 Task: open an excel sheet and write heading  Budget MasterAdd Categories in a column and its values below  'Housing, Transportation, Groceries, Utilities, Entertainment, Dining Out, Health, Miscellaneous, Savings & Total. 'Add Budgeted amountin next column and its values below  $1,500, $300, $400, $150, $200, $250, $100, $150, $500 & $3,550. Add Actual amount in next column and its values below  $1,400, $280, $420, $160, $180, $270, $90, $140, $550 & $3,550. Add Difference in next column and its values below  -$100, -$20, +$20, +$10, -$20, +$20, -$10, -$10, +$50 & $0. J6Save page FinDashboard logbook
Action: Mouse moved to (37, 114)
Screenshot: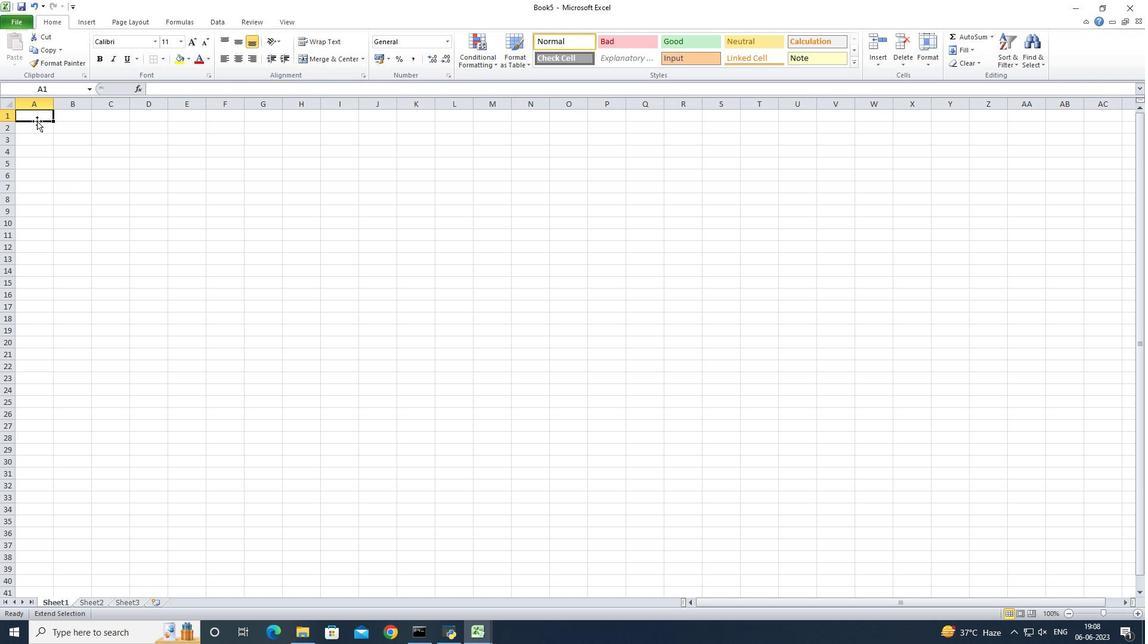 
Action: Mouse pressed left at (37, 114)
Screenshot: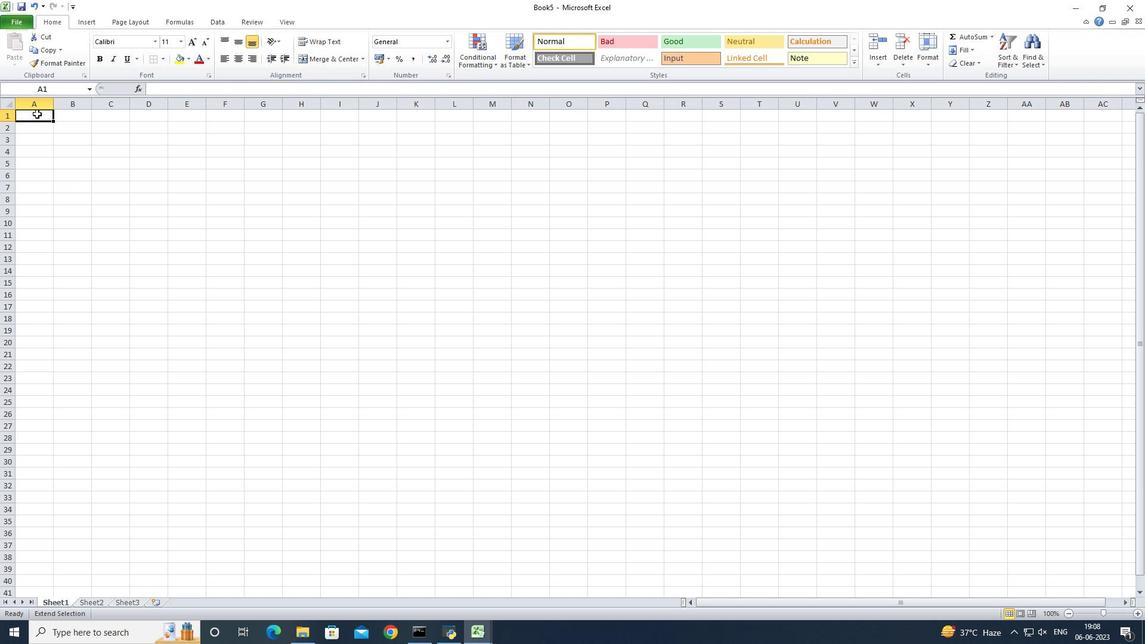 
Action: Key pressed b<Key.backspace><Key.shift>Budh<Key.backspace>get<Key.space><Key.shift>Master<Key.enter><Key.shift>Categories<Key.enter><Key.shift>Housing<Key.enter><Key.shift>Transportation<Key.enter><Key.shift><Key.shift><Key.shift>Groceries<Key.enter><Key.shift><Key.shift><Key.shift><Key.shift><Key.shift><Key.shift><Key.shift><Key.shift><Key.shift><Key.shift>Utilities<Key.enter><Key.shift>Entertainment<Key.enter><Key.shift>Dining<Key.space><Key.shift>Out<Key.enter><Key.shift><Key.shift>Health<Key.enter><Key.shift><Key.shift><Key.shift><Key.shift><Key.shift><Key.shift><Key.shift><Key.shift><Key.shift><Key.shift><Key.shift><Key.shift><Key.shift><Key.shift><Key.shift>Miscellaneous<Key.enter><Key.shift><Key.shift><Key.shift><Key.shift><Key.shift><Key.shift><Key.shift>Savings<Key.enter><Key.shift>Total
Screenshot: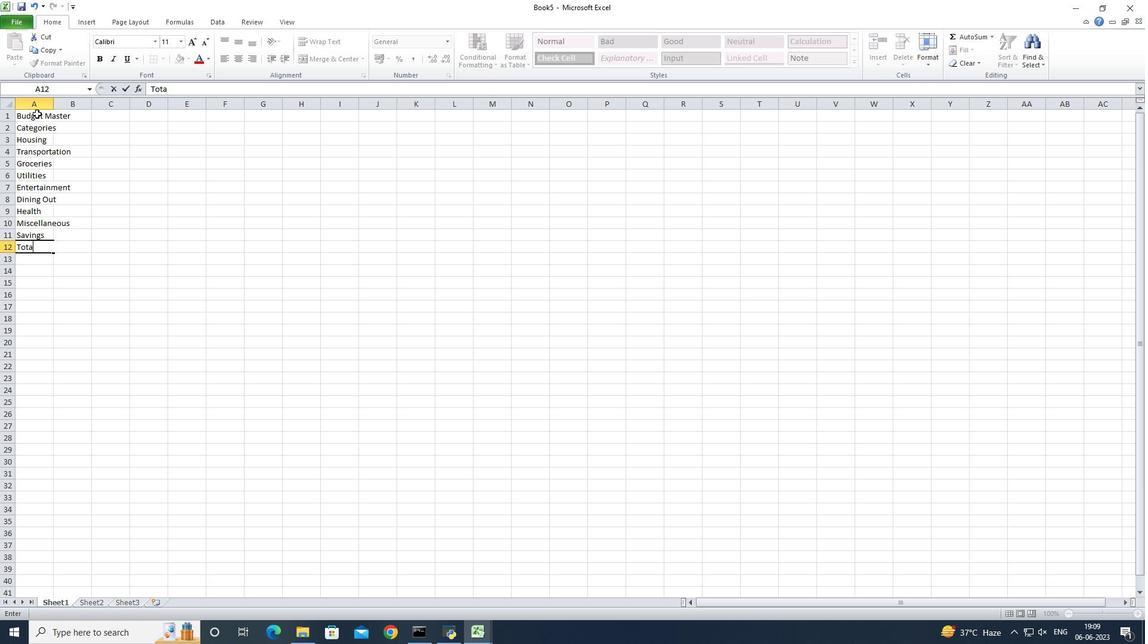 
Action: Mouse moved to (53, 108)
Screenshot: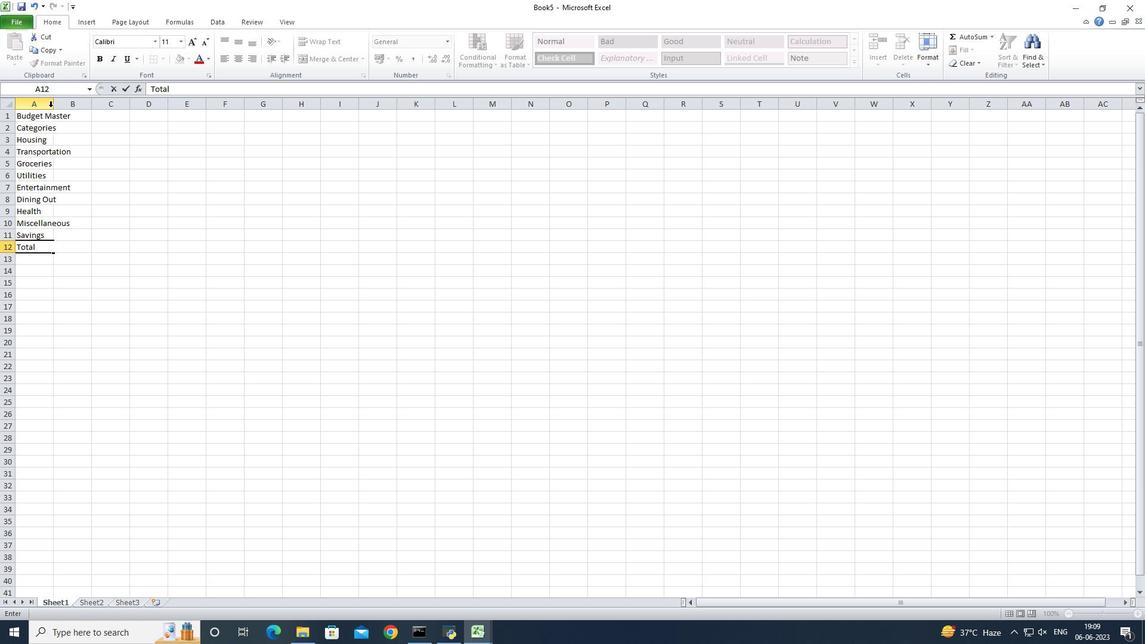 
Action: Mouse pressed left at (53, 108)
Screenshot: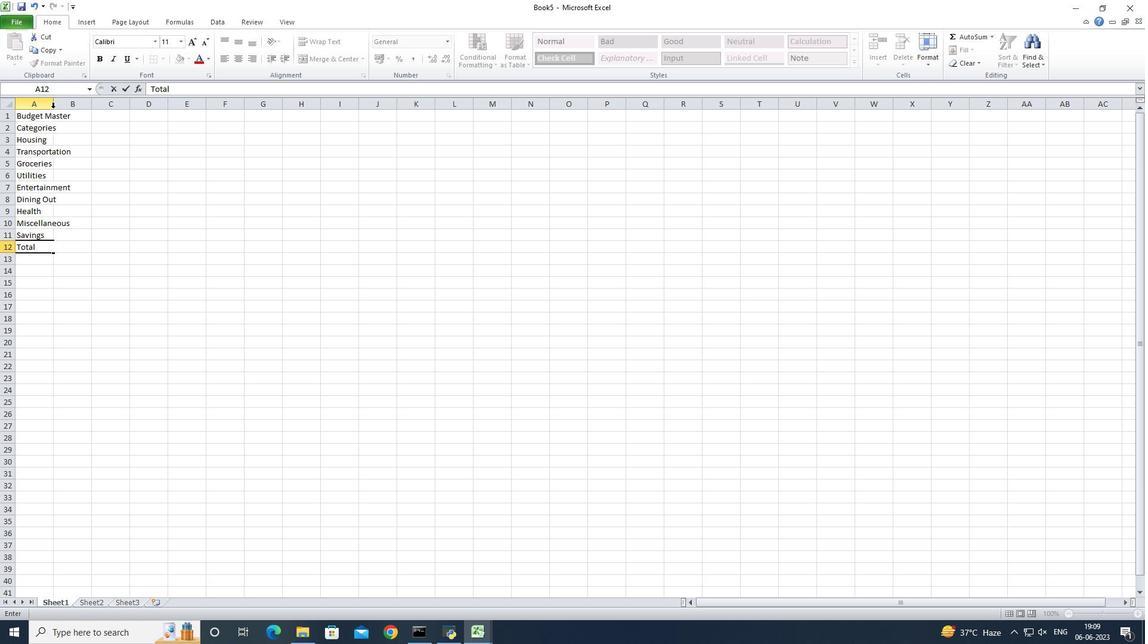 
Action: Mouse pressed left at (53, 108)
Screenshot: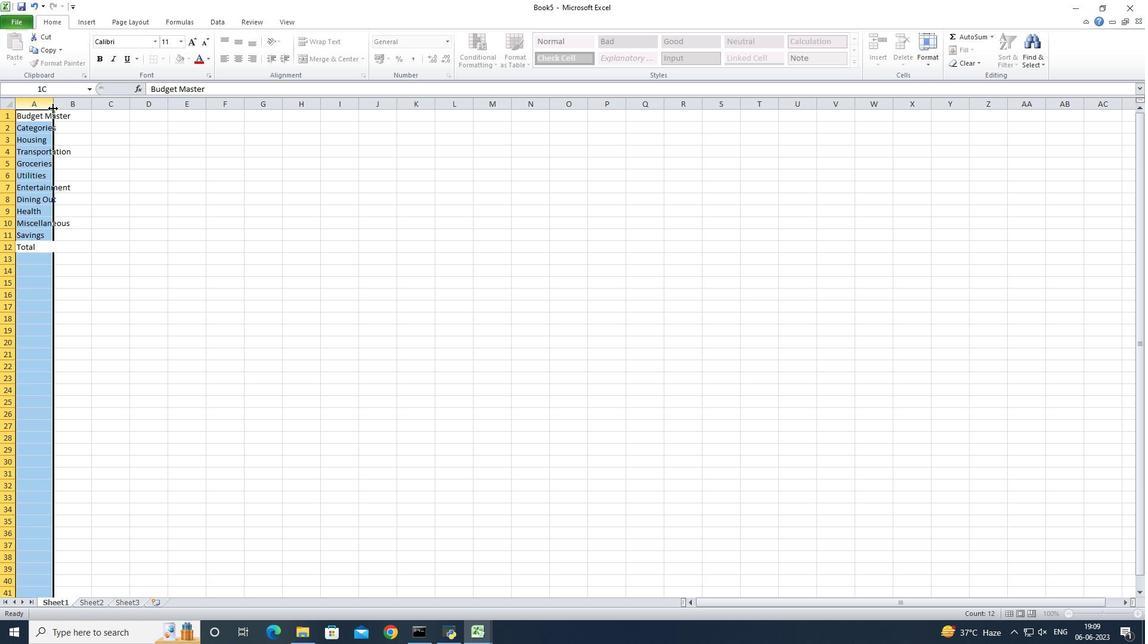 
Action: Mouse moved to (81, 129)
Screenshot: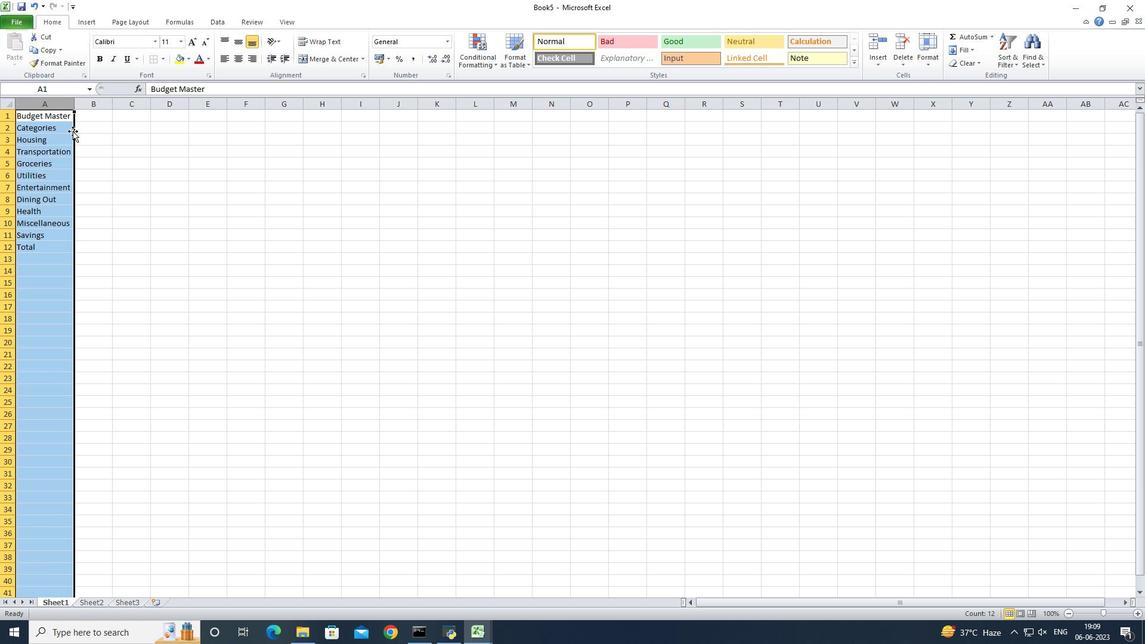 
Action: Mouse pressed left at (81, 129)
Screenshot: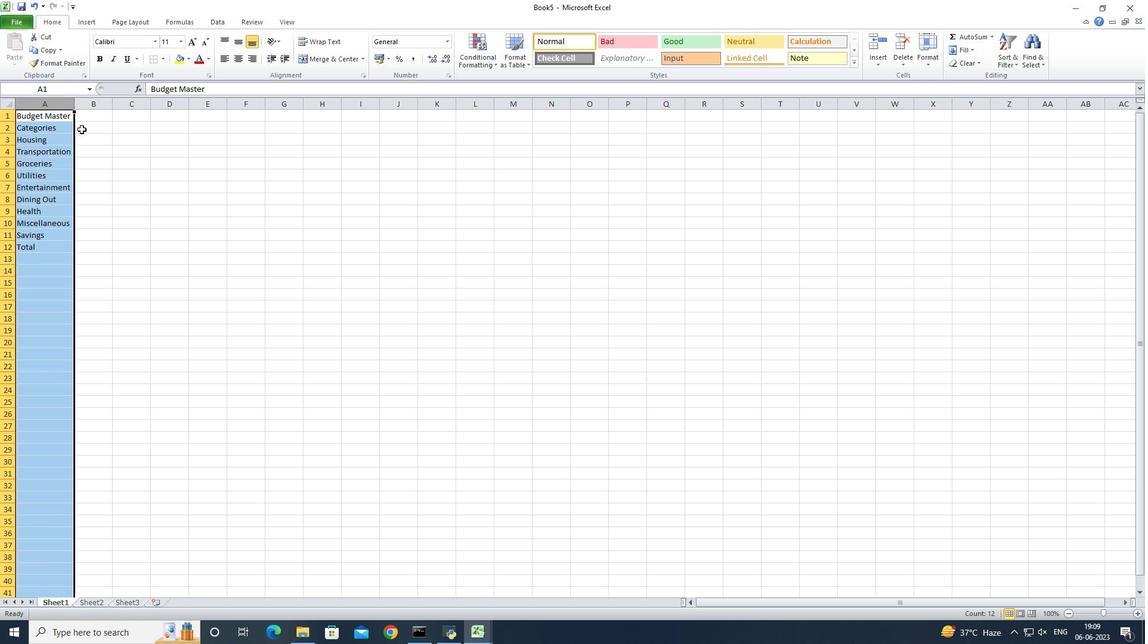
Action: Key pressed <Key.shift>
Screenshot: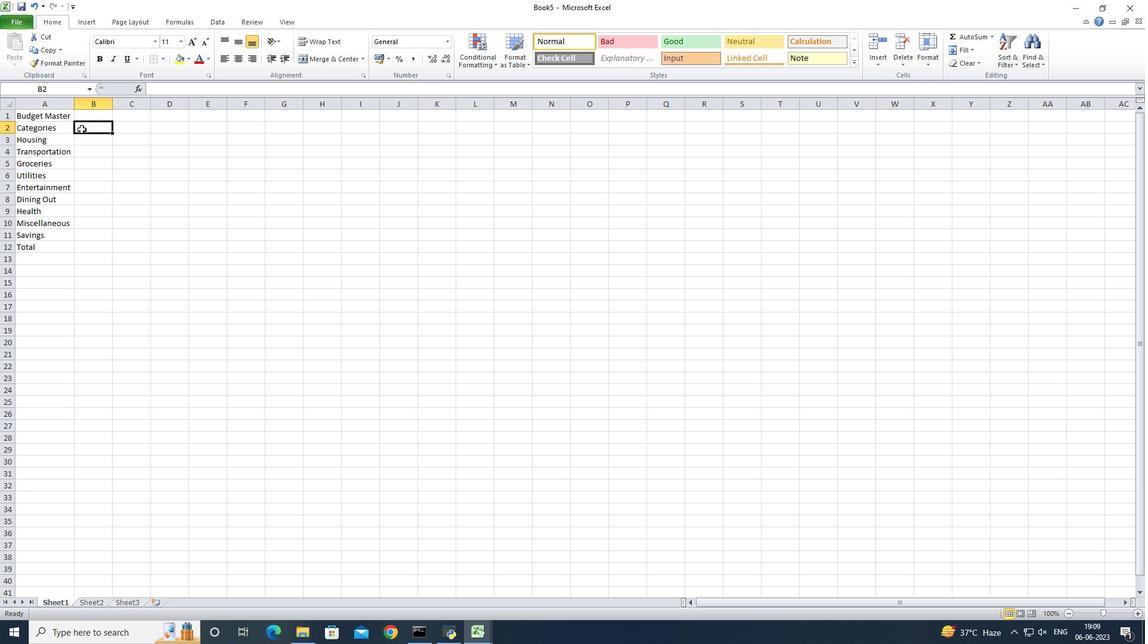 
Action: Mouse moved to (81, 129)
Screenshot: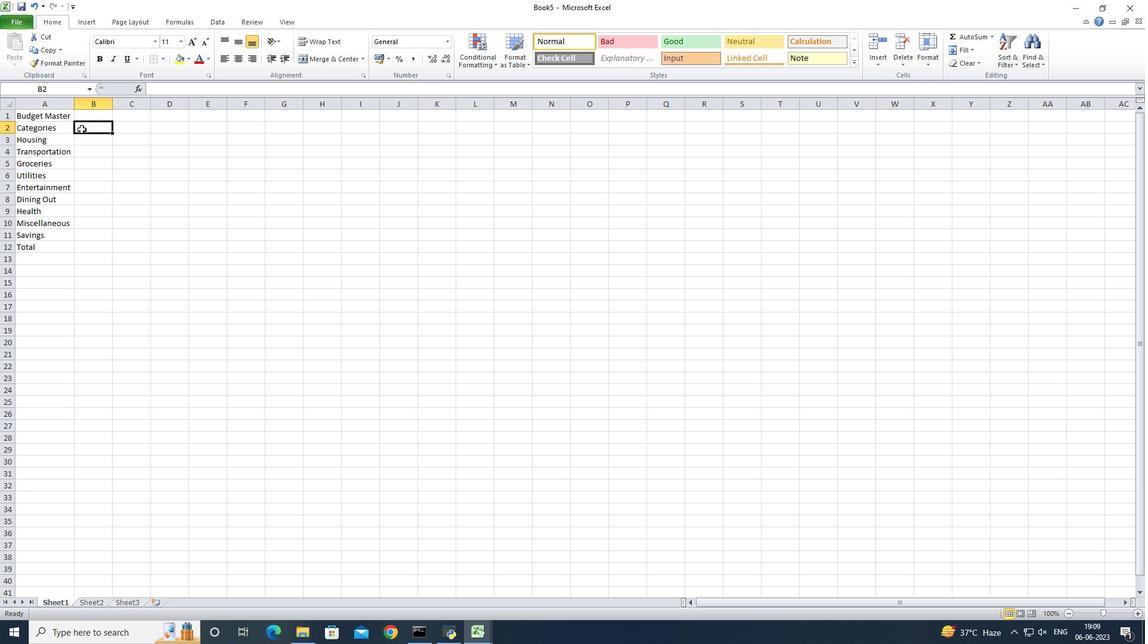 
Action: Key pressed <Key.shift><Key.shift><Key.shift><Key.shift><Key.shift><Key.shift><Key.shift><Key.shift><Key.shift><Key.shift>F<Key.backspace><Key.shift><Key.shift><Key.shift><Key.shift><Key.shift><Key.shift><Key.shift><Key.shift><Key.shift><Key.shift><Key.shift><Key.shift><Key.shift><Key.shift><Key.shift><Key.shift><Key.shift><Key.shift>Budgeted<Key.space><Key.shift>Aount<Key.backspace><Key.backspace><Key.backspace><Key.backspace><Key.backspace>amu<Key.backspace>ount<Key.enter>1500<Key.enter>300<Key.enter>400<Key.enter>150<Key.enter>200<Key.enter>250<Key.enter>100<Key.enter>150<Key.enter>500<Key.enter>3550<Key.right><Key.up><Key.up><Key.up><Key.up><Key.up><Key.up><Key.up><Key.up><Key.up><Key.up><Key.shift><Key.shift><Key.shift><Key.shift><Key.shift><Key.shift><Key.shift>Actual<Key.space><Key.shift>amount<Key.enter>1400<Key.enter>0<Key.backspace>280<Key.enter>420<Key.enter>160<Key.enter>180<Key.enter>270<Key.enter>90<Key.enter>140<Key.enter>550<Key.enter>3550<Key.right><Key.up><Key.up><Key.up><Key.up><Key.up><Key.up><Key.up><Key.up><Key.up><Key.up><Key.shift>Difference<Key.enter>-100<Key.enter>-20<Key.enter>20<Key.enter>10<Key.enter>-20<Key.enter>20<Key.enter>-10<Key.enter>-10<Key.enter>50<Key.enter>0
Screenshot: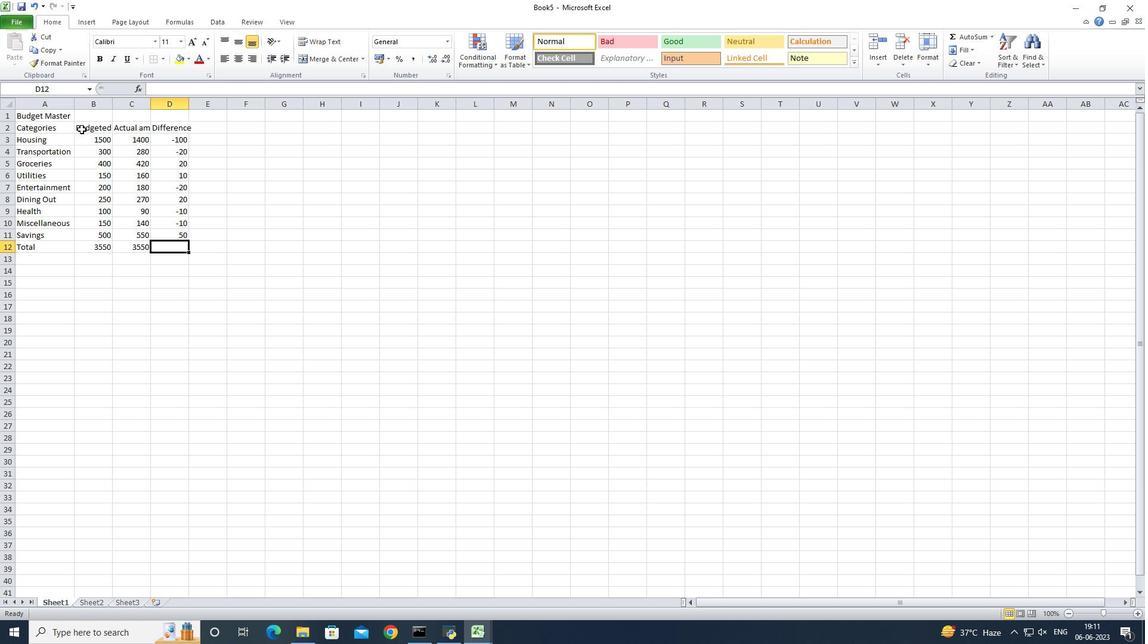 
Action: Mouse moved to (99, 143)
Screenshot: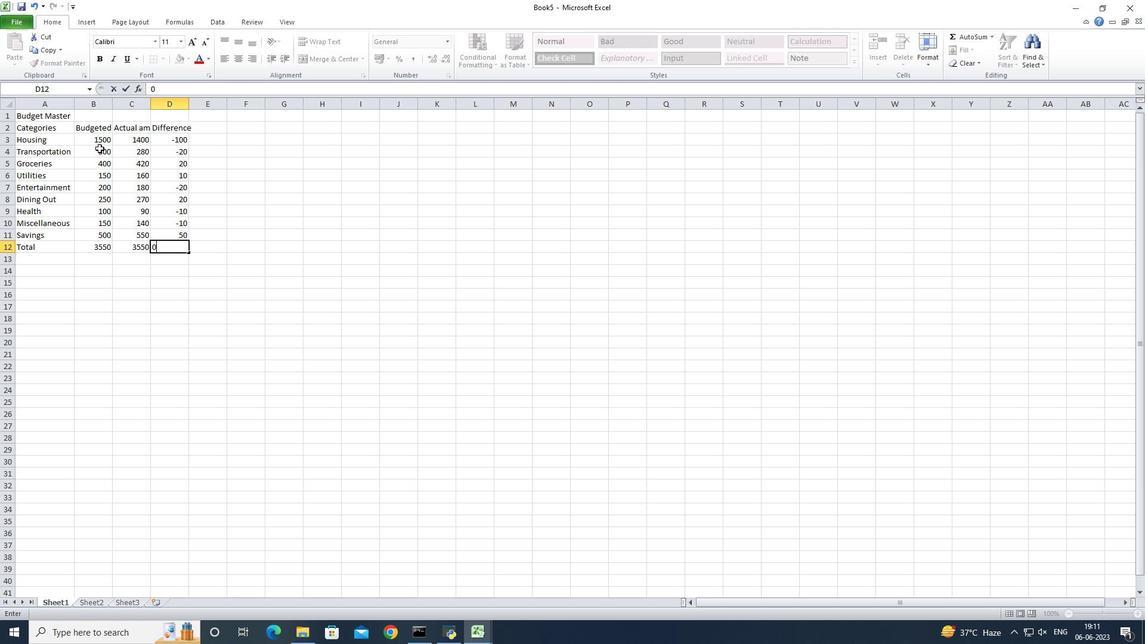 
Action: Mouse pressed left at (99, 143)
Screenshot: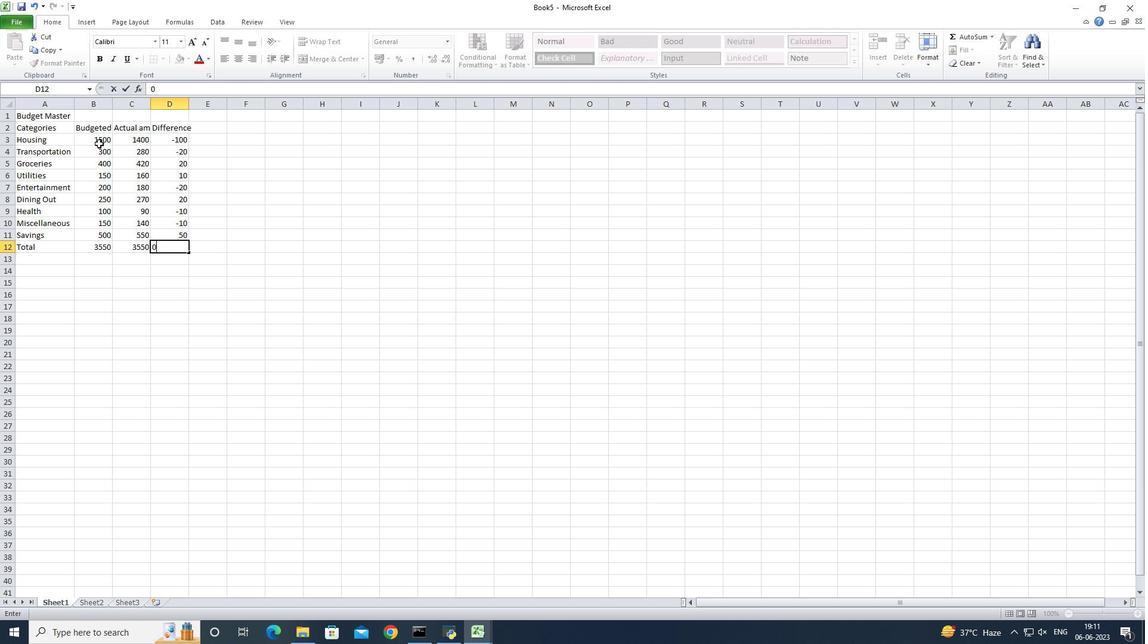 
Action: Mouse moved to (100, 137)
Screenshot: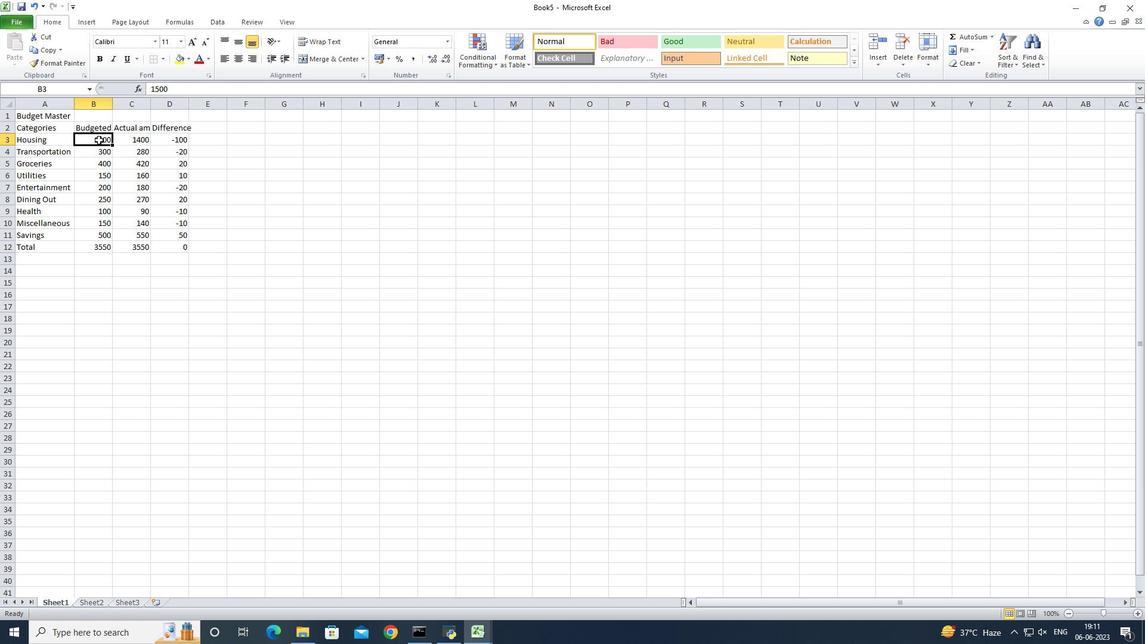 
Action: Mouse pressed left at (100, 137)
Screenshot: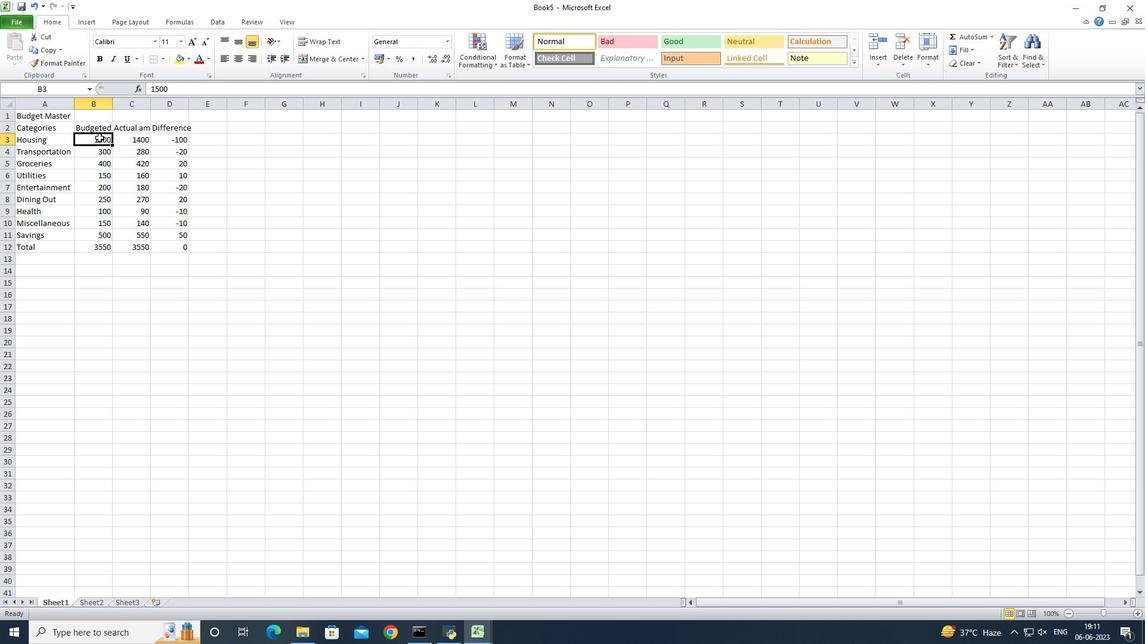 
Action: Mouse moved to (447, 41)
Screenshot: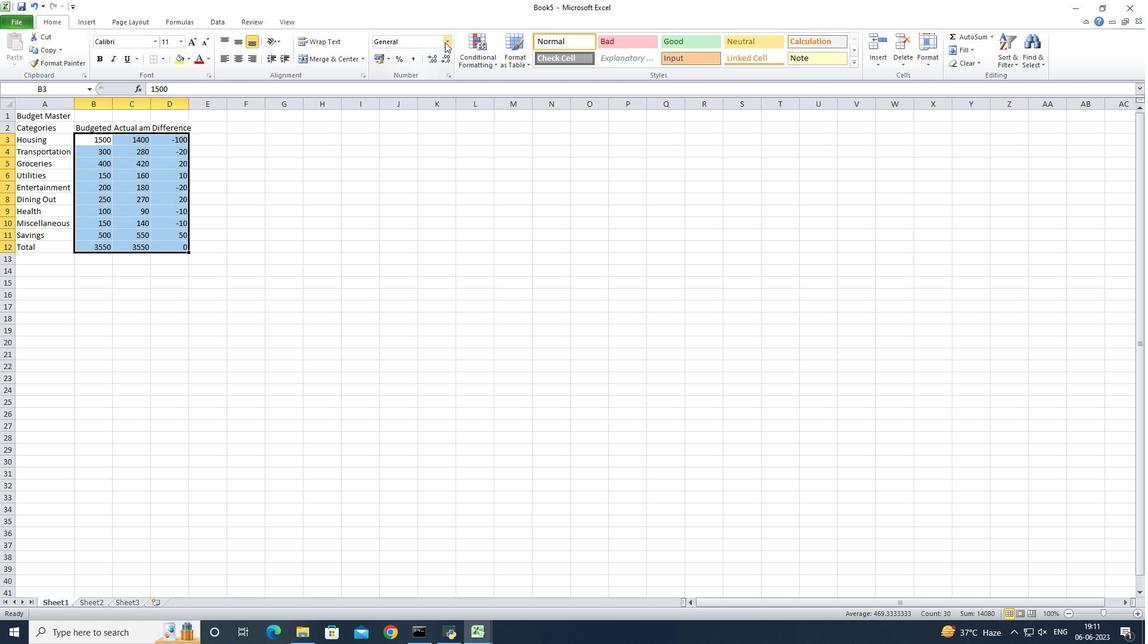 
Action: Mouse pressed left at (447, 41)
Screenshot: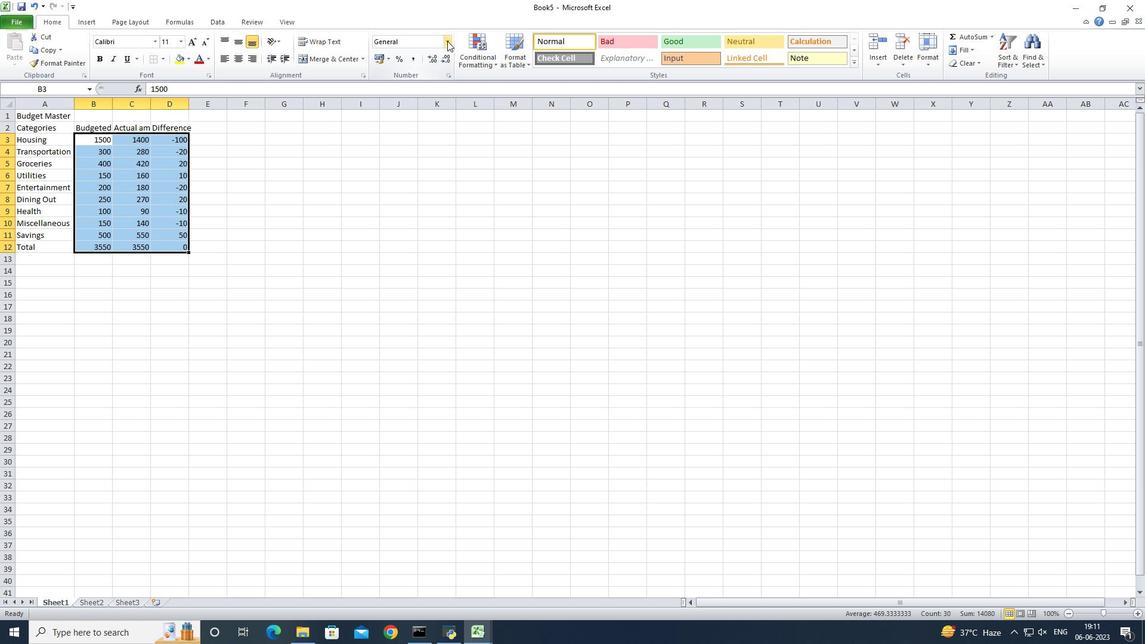 
Action: Mouse moved to (421, 298)
Screenshot: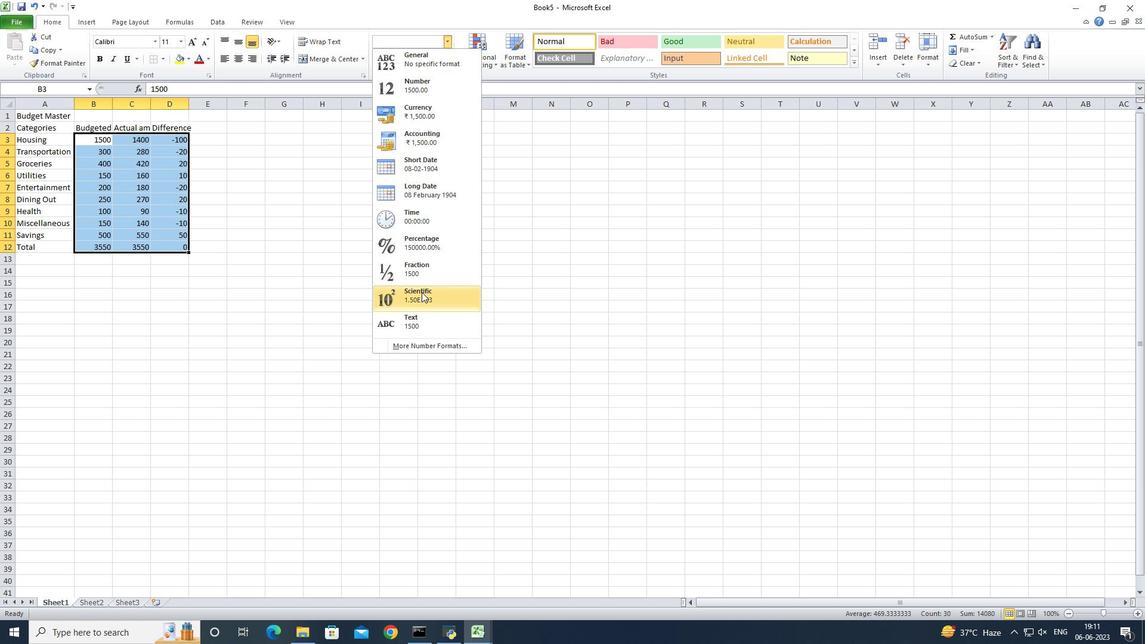 
Action: Mouse pressed left at (421, 298)
Screenshot: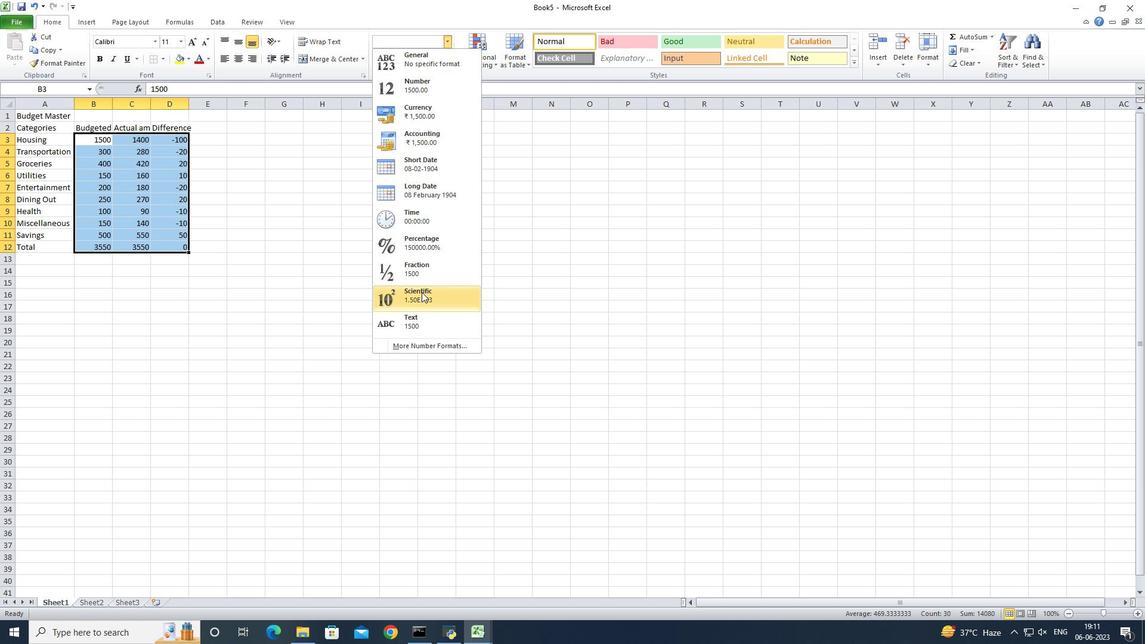 
Action: Mouse moved to (450, 42)
Screenshot: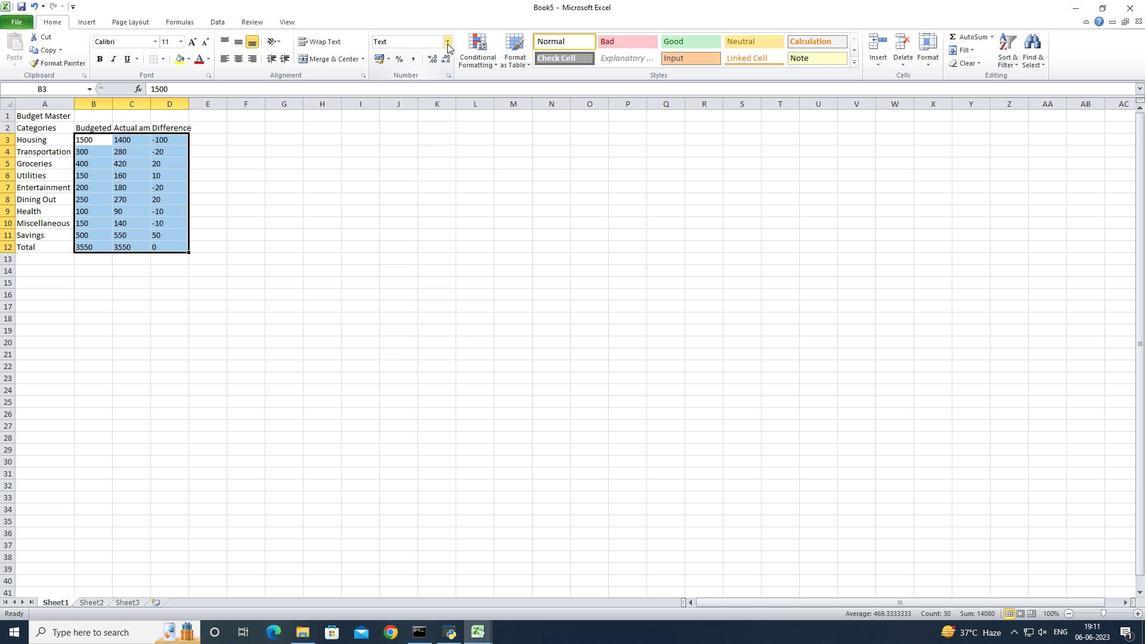 
Action: Mouse pressed left at (450, 42)
Screenshot: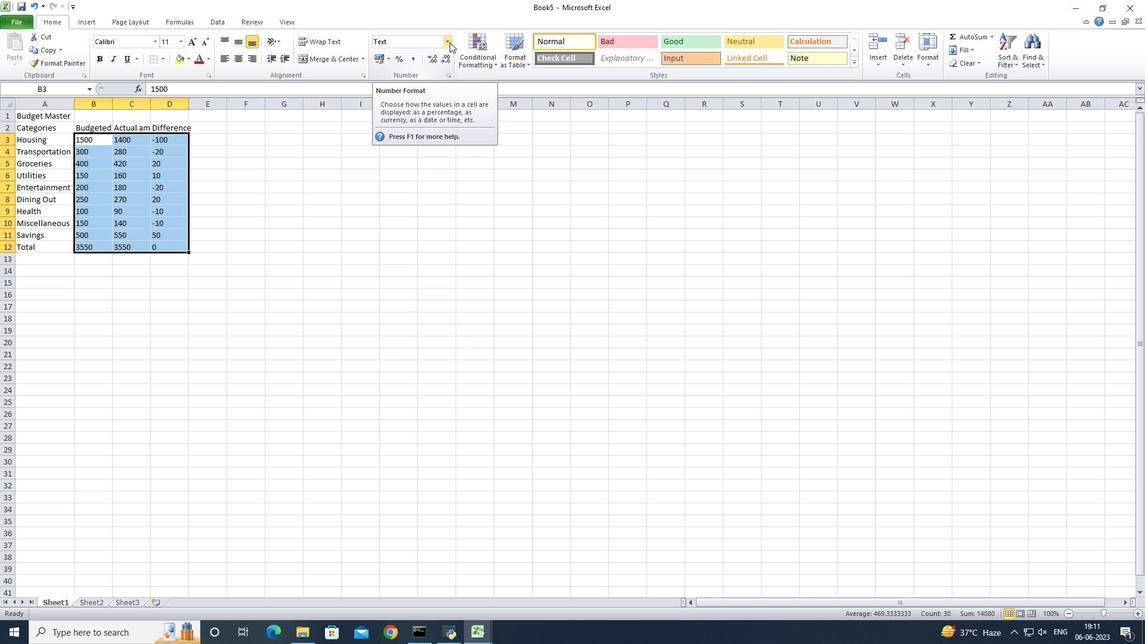 
Action: Mouse moved to (420, 343)
Screenshot: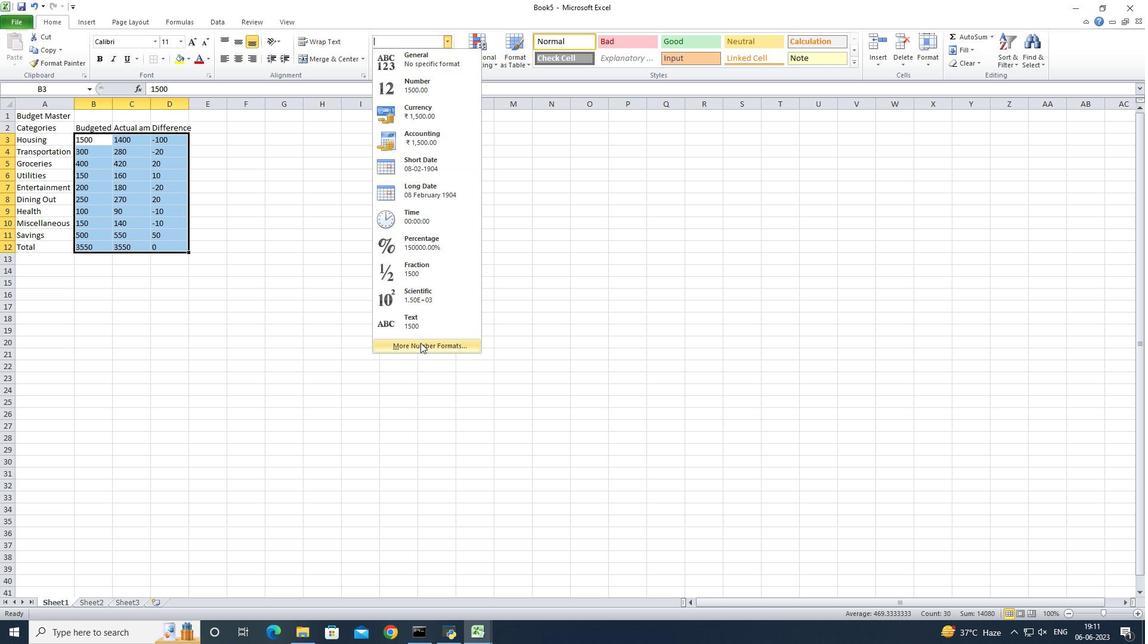 
Action: Mouse pressed left at (420, 343)
Screenshot: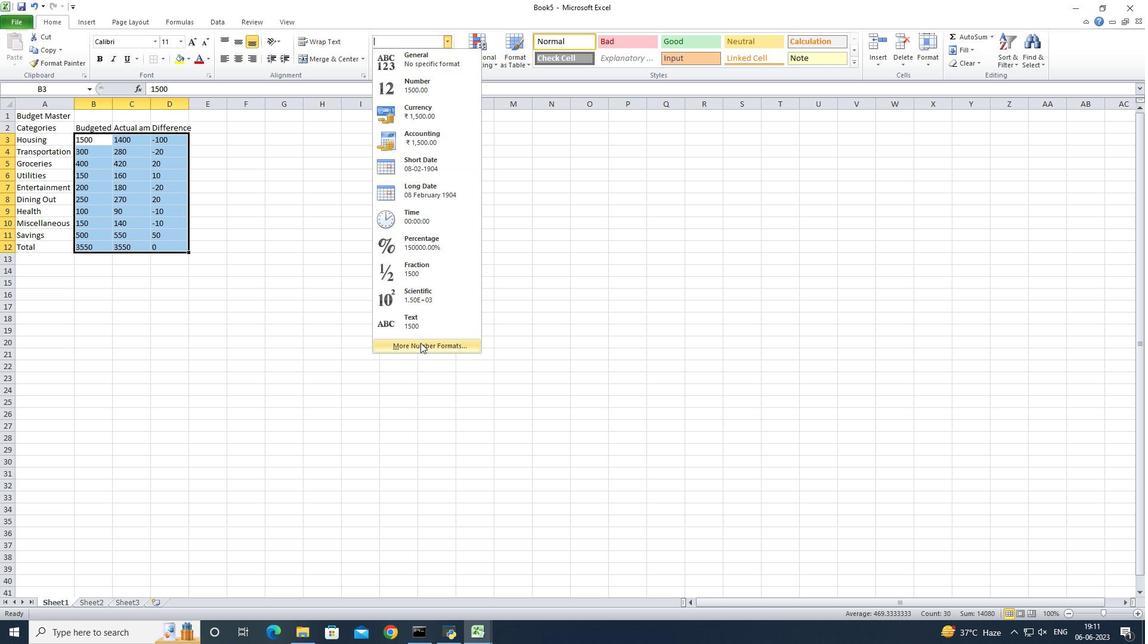 
Action: Mouse moved to (176, 223)
Screenshot: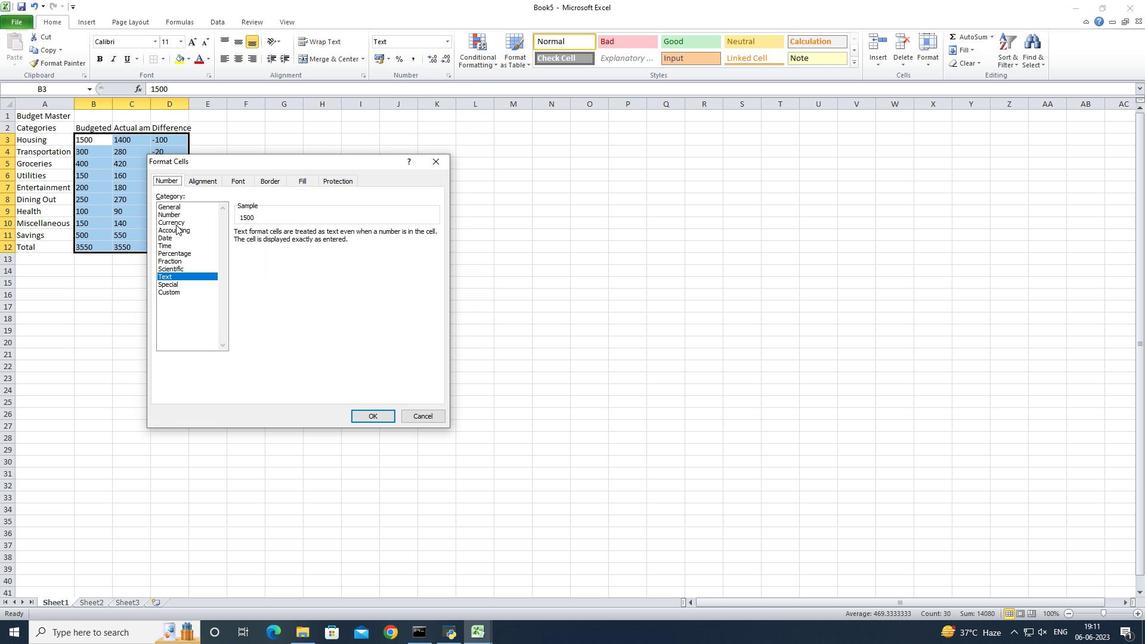 
Action: Mouse pressed left at (176, 223)
Screenshot: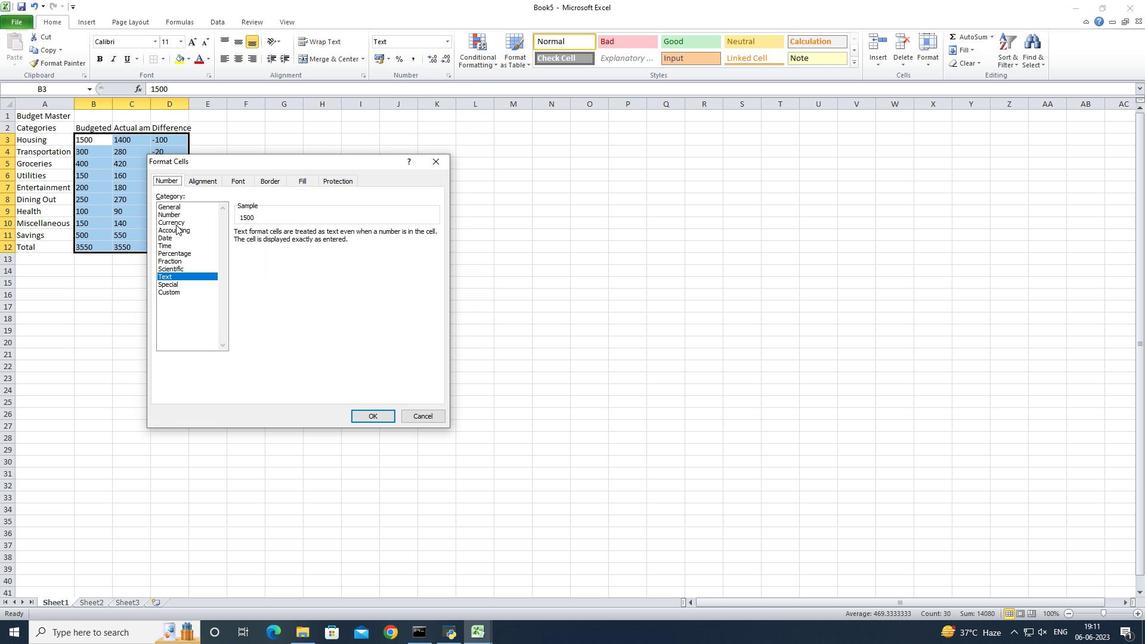 
Action: Mouse moved to (308, 244)
Screenshot: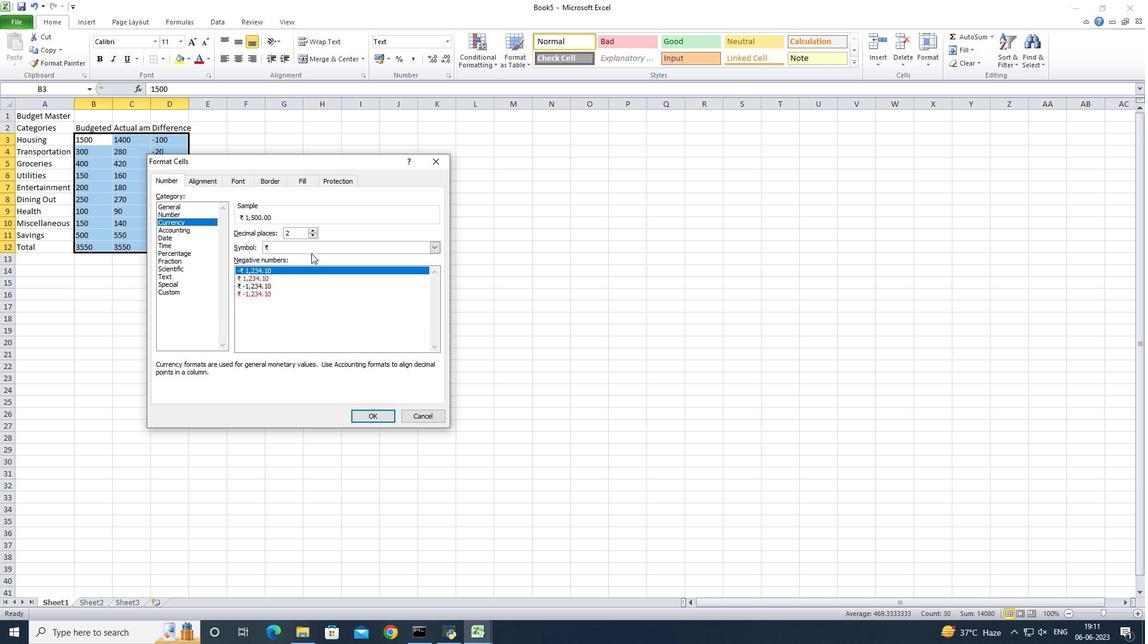 
Action: Mouse pressed left at (308, 244)
Screenshot: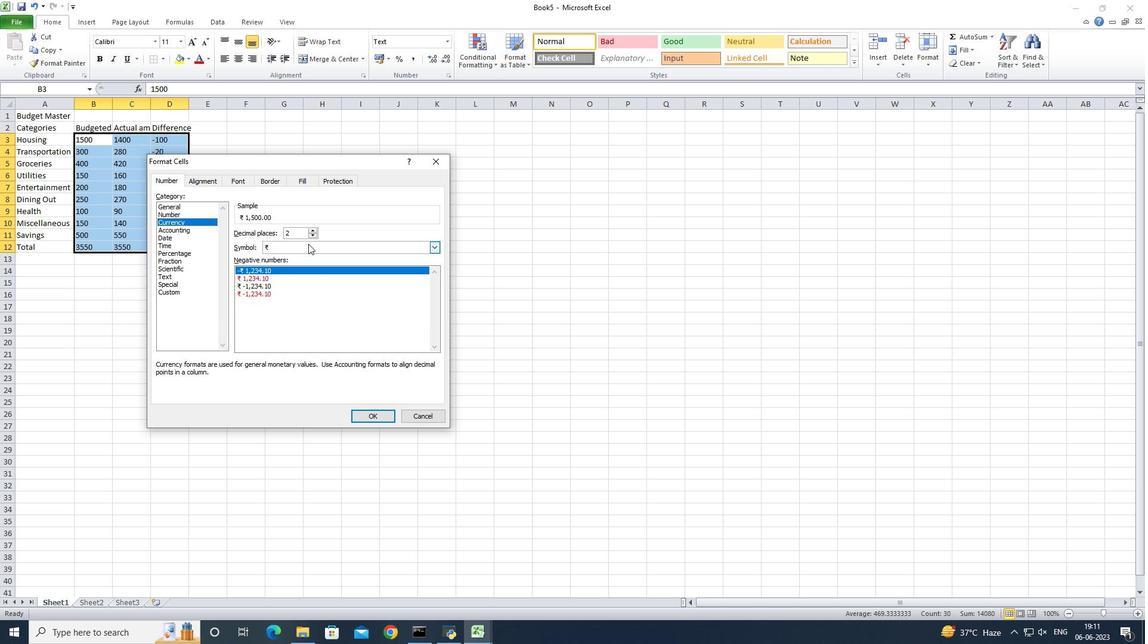 
Action: Mouse moved to (299, 276)
Screenshot: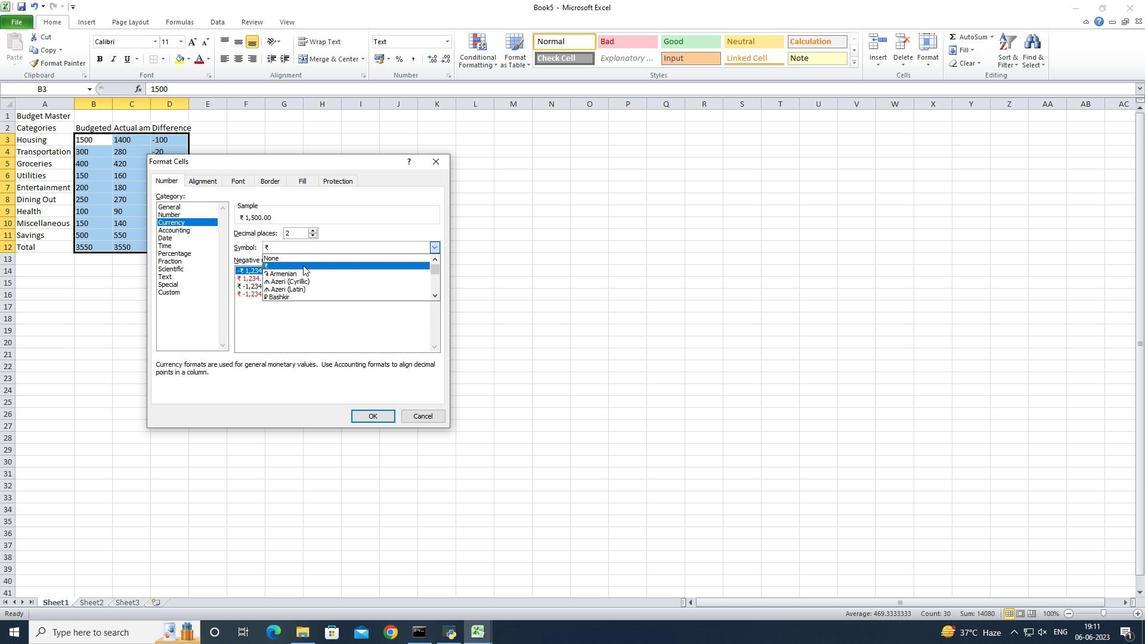 
Action: Mouse scrolled (299, 275) with delta (0, 0)
Screenshot: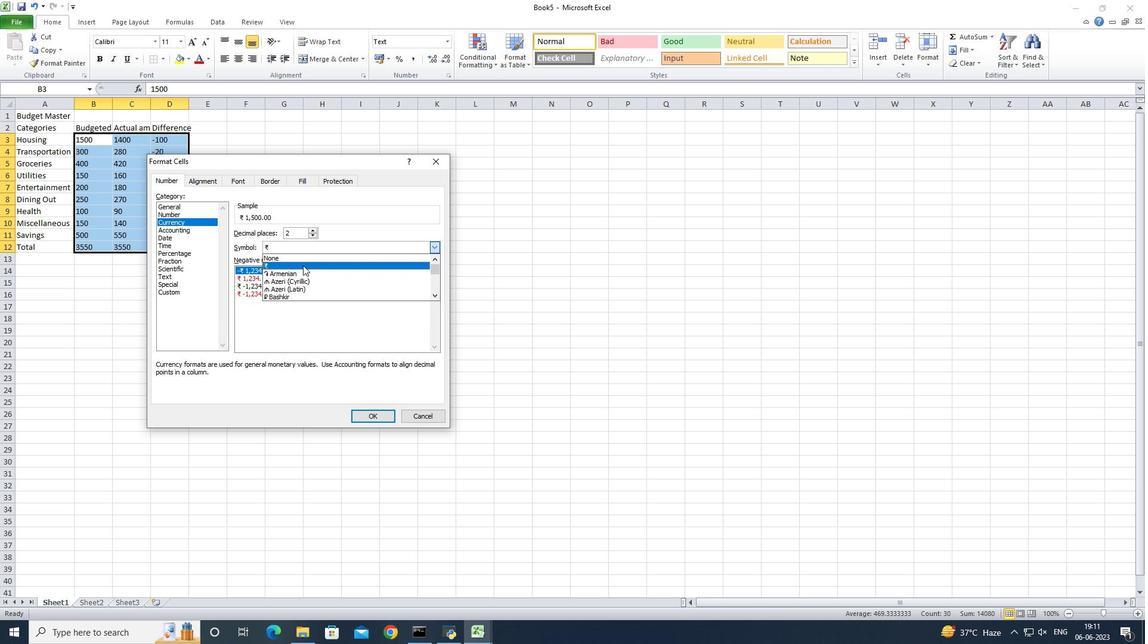 
Action: Mouse scrolled (299, 275) with delta (0, 0)
Screenshot: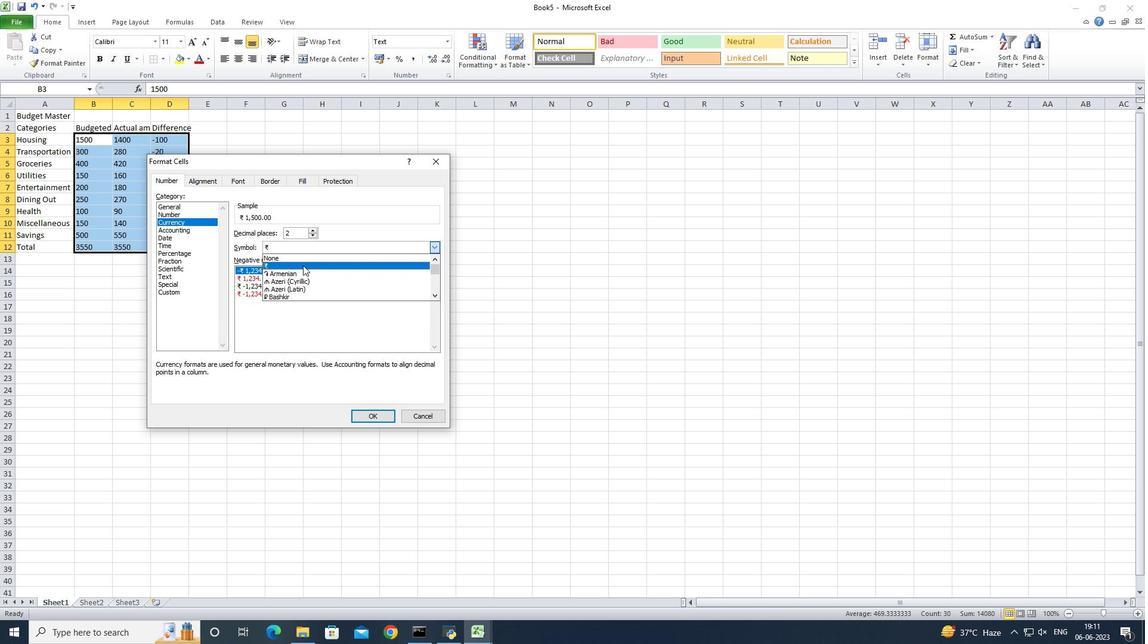 
Action: Mouse scrolled (299, 275) with delta (0, 0)
Screenshot: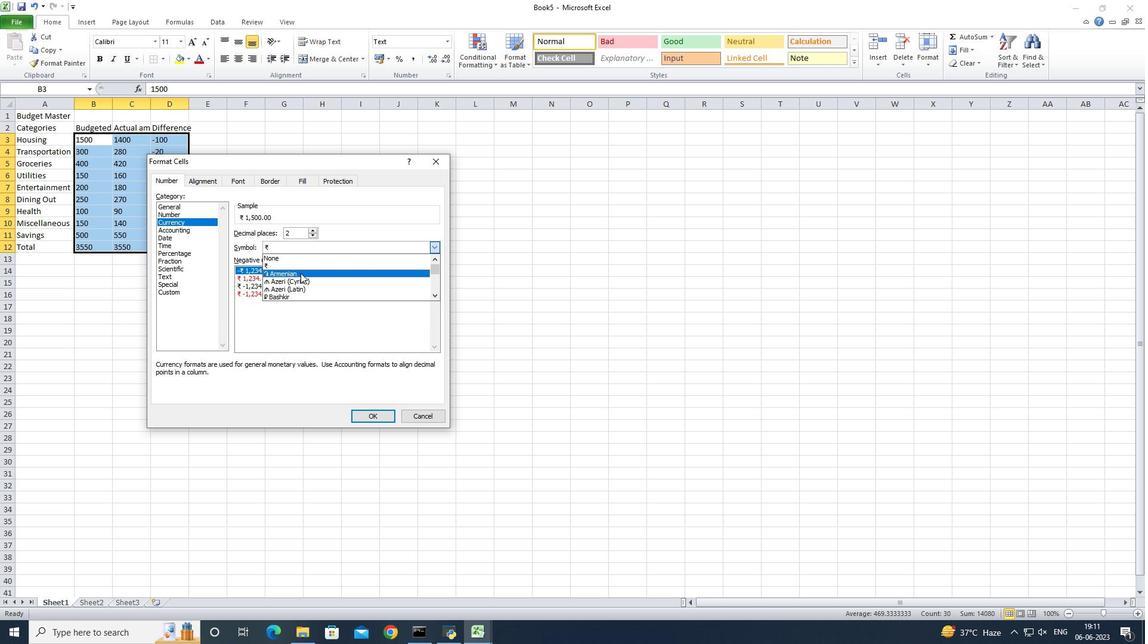 
Action: Mouse scrolled (299, 275) with delta (0, 0)
Screenshot: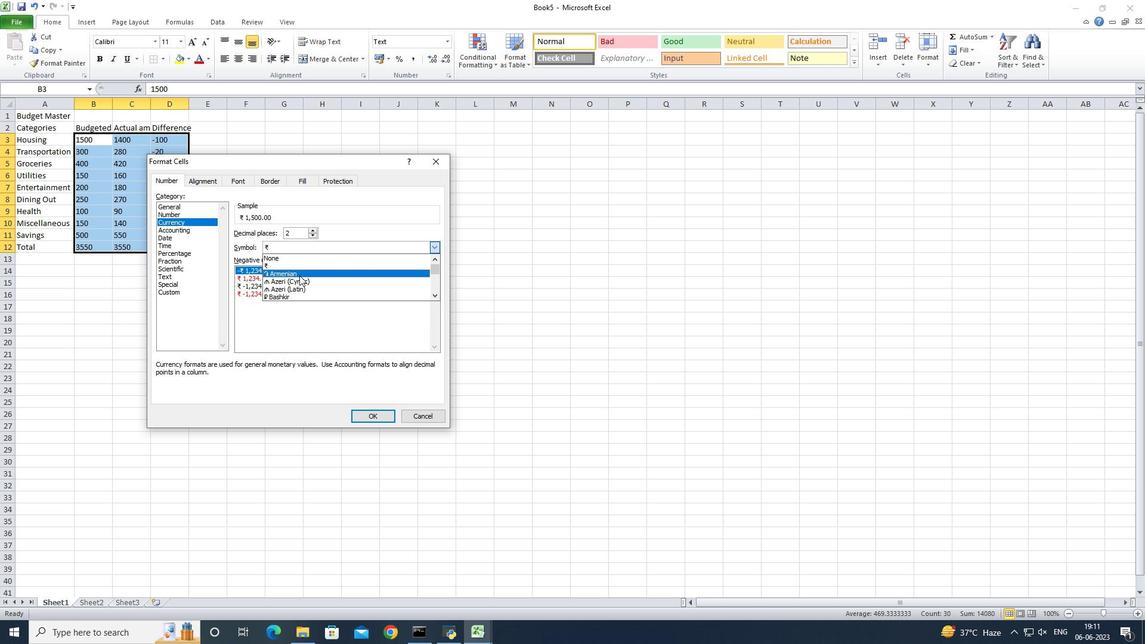 
Action: Mouse scrolled (299, 275) with delta (0, 0)
Screenshot: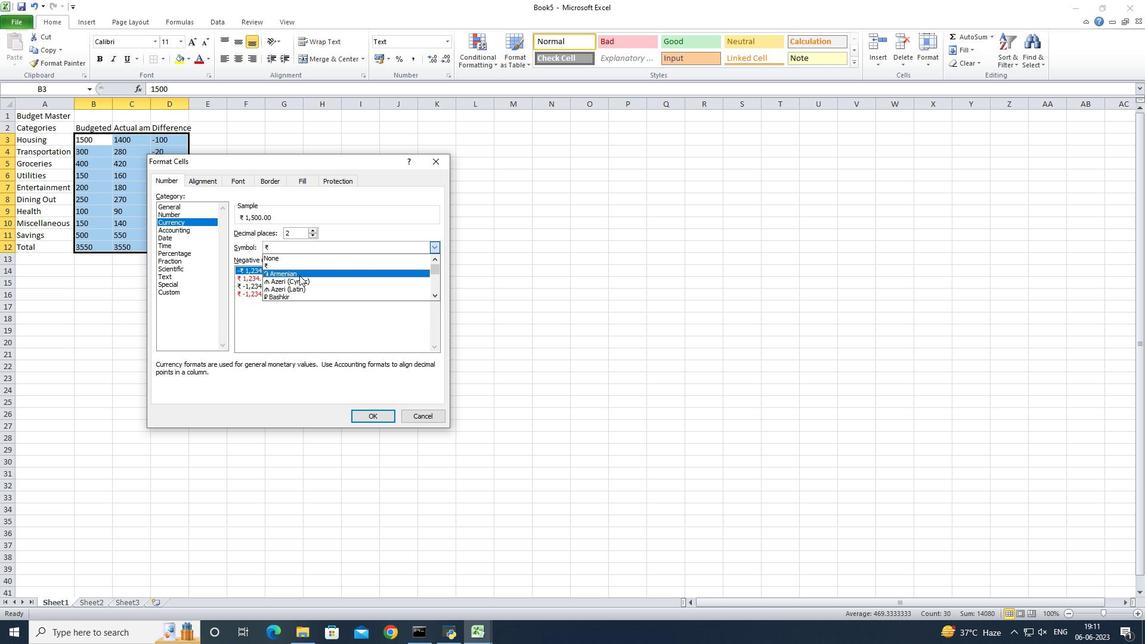 
Action: Mouse scrolled (299, 275) with delta (0, 0)
Screenshot: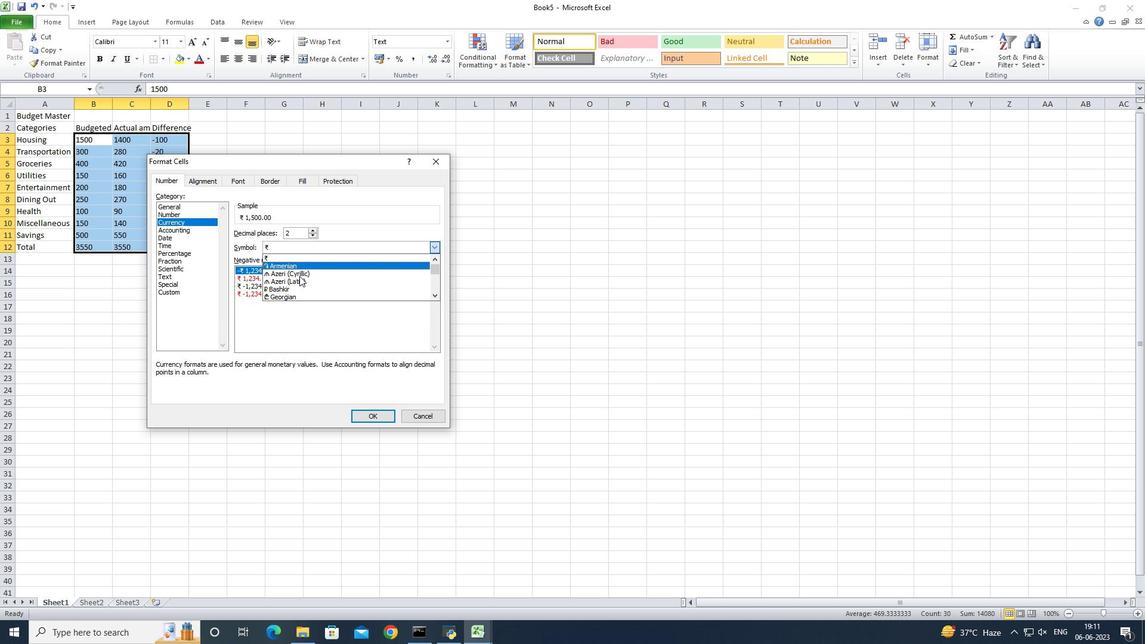 
Action: Mouse scrolled (299, 275) with delta (0, 0)
Screenshot: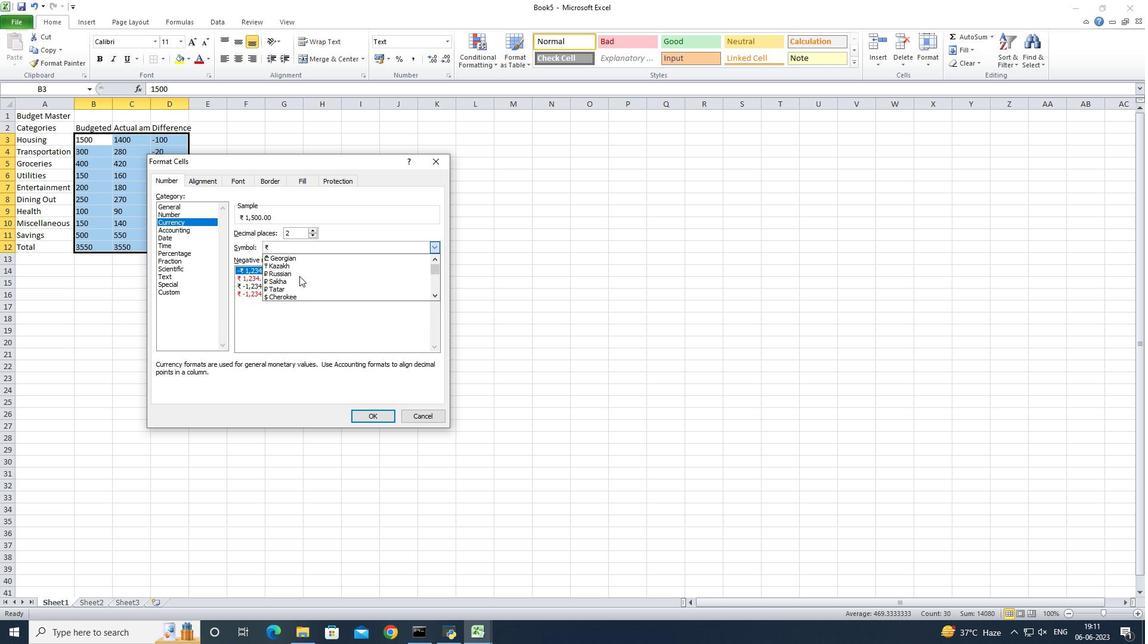 
Action: Mouse scrolled (299, 275) with delta (0, 0)
Screenshot: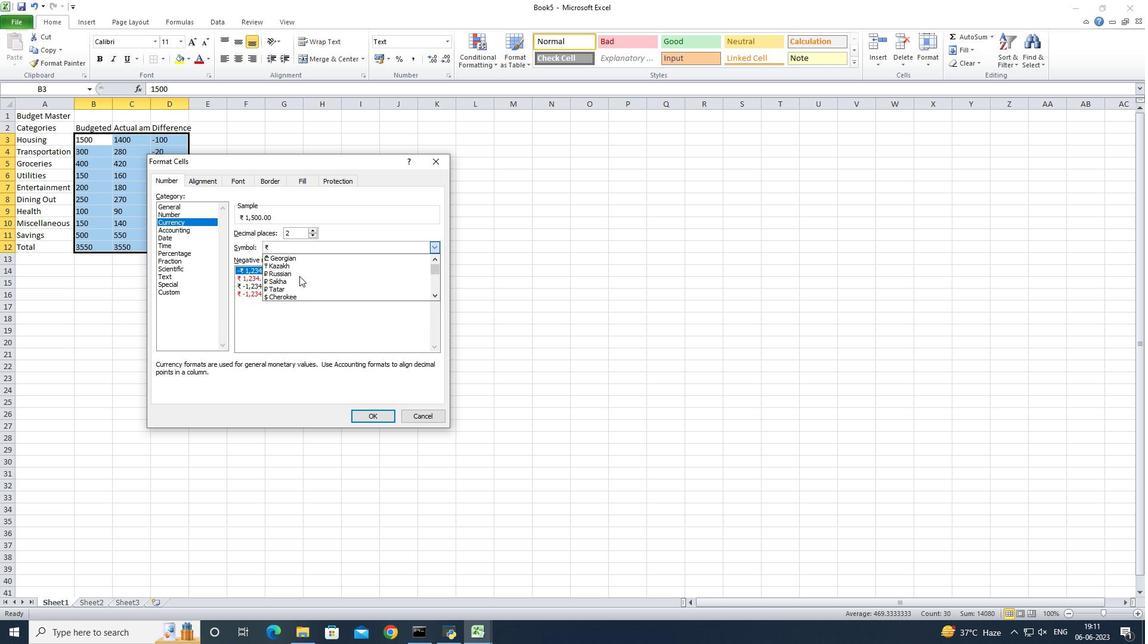
Action: Mouse scrolled (299, 275) with delta (0, 0)
Screenshot: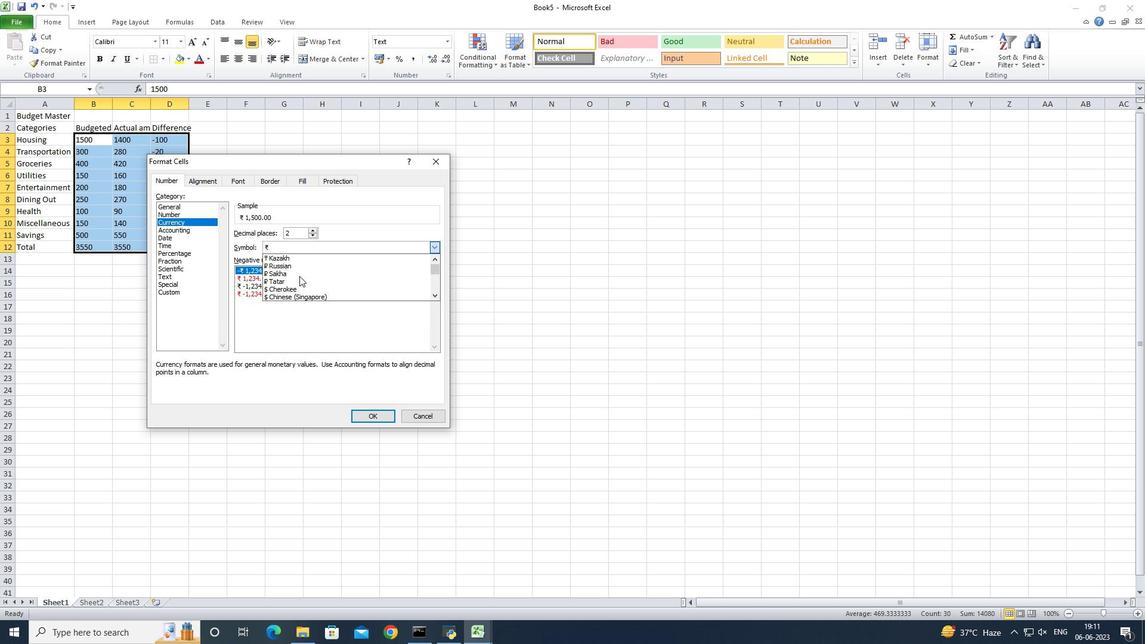 
Action: Mouse scrolled (299, 275) with delta (0, 0)
Screenshot: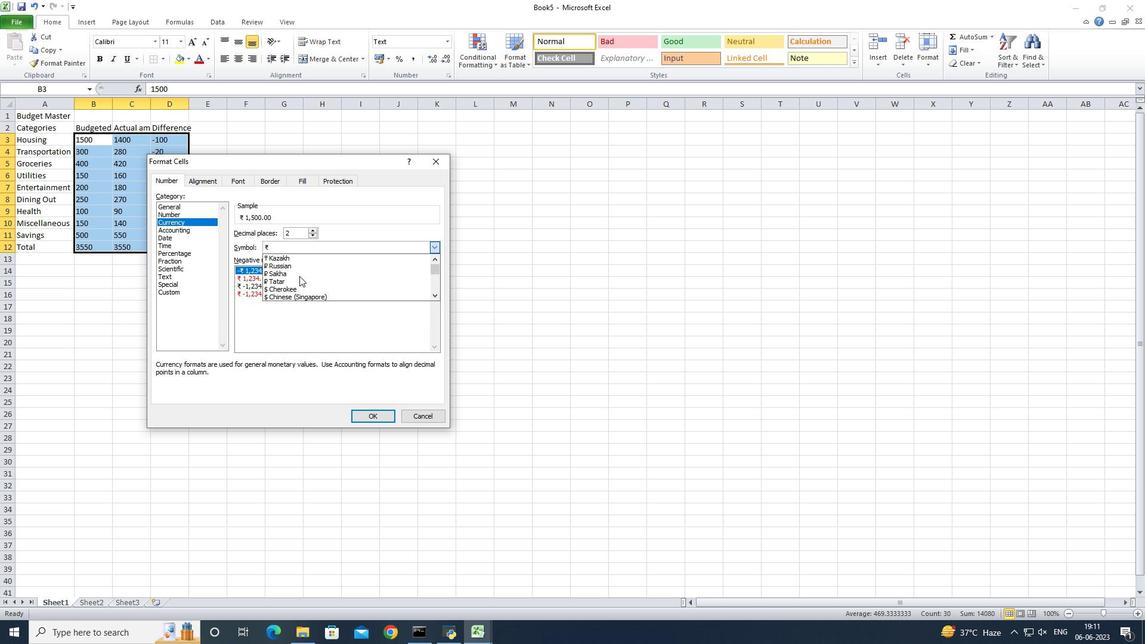 
Action: Mouse scrolled (299, 275) with delta (0, 0)
Screenshot: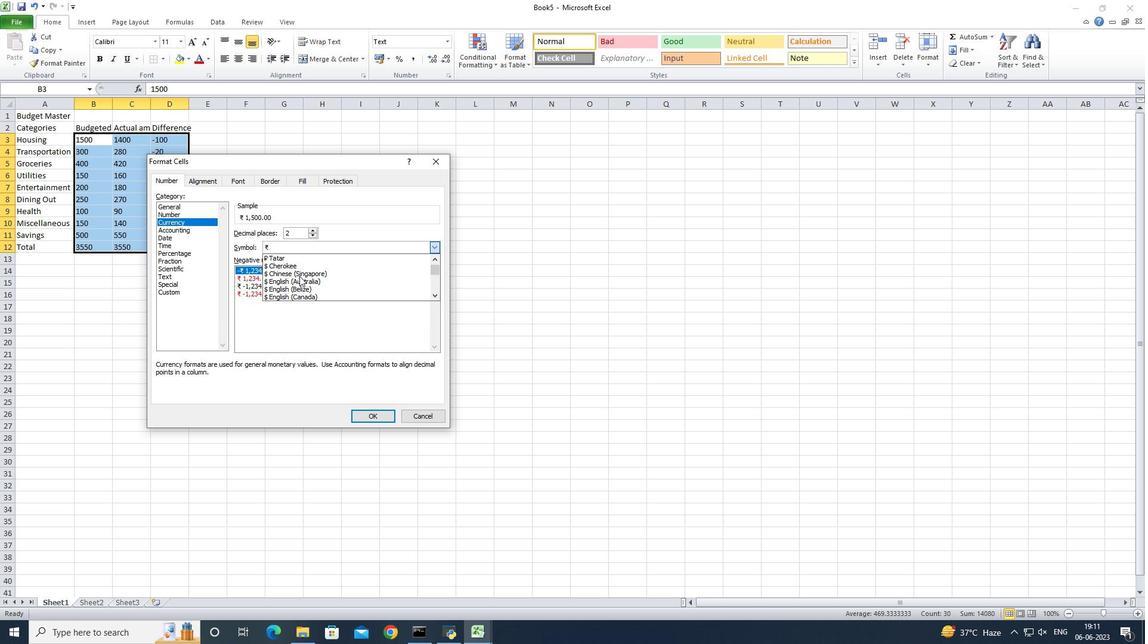 
Action: Mouse scrolled (299, 275) with delta (0, 0)
Screenshot: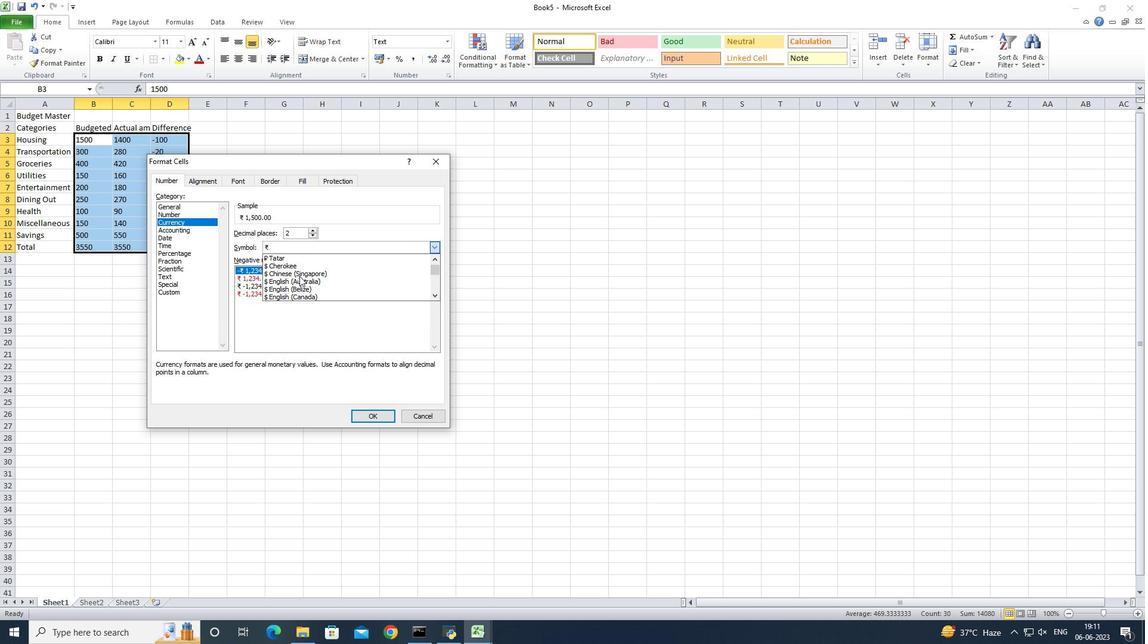 
Action: Mouse scrolled (299, 275) with delta (0, 0)
Screenshot: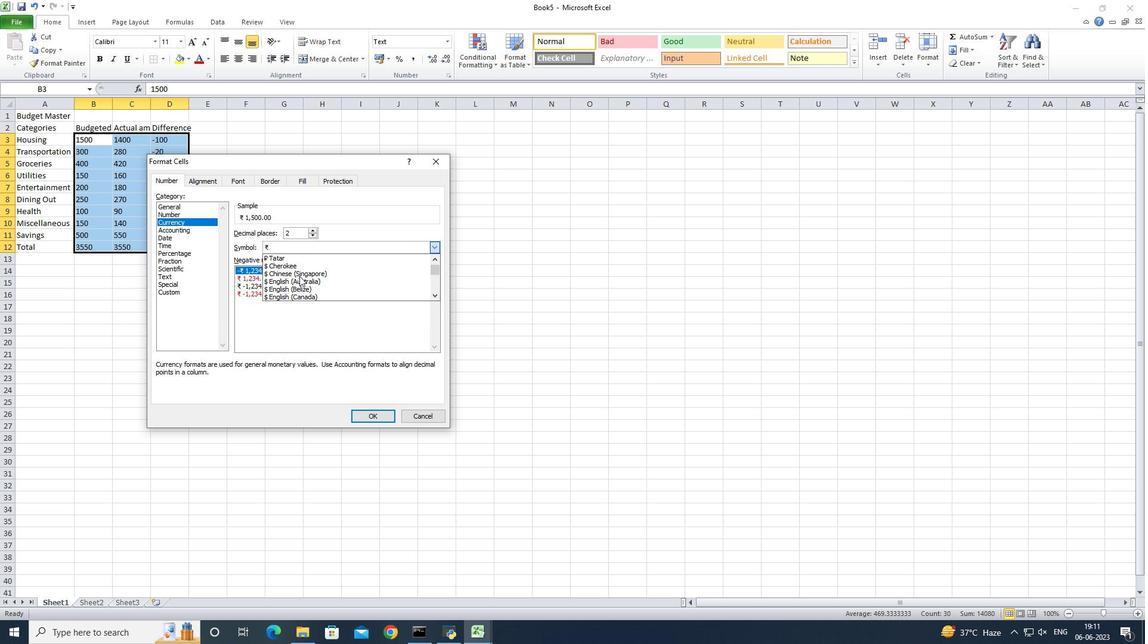 
Action: Mouse scrolled (299, 275) with delta (0, 0)
Screenshot: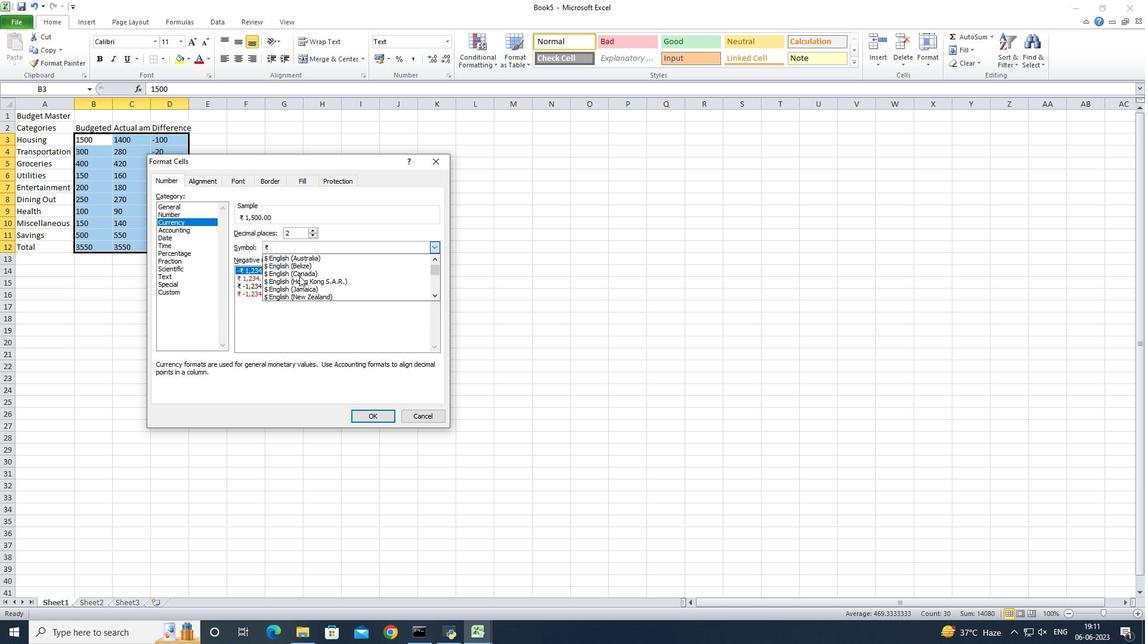 
Action: Mouse scrolled (299, 275) with delta (0, 0)
Screenshot: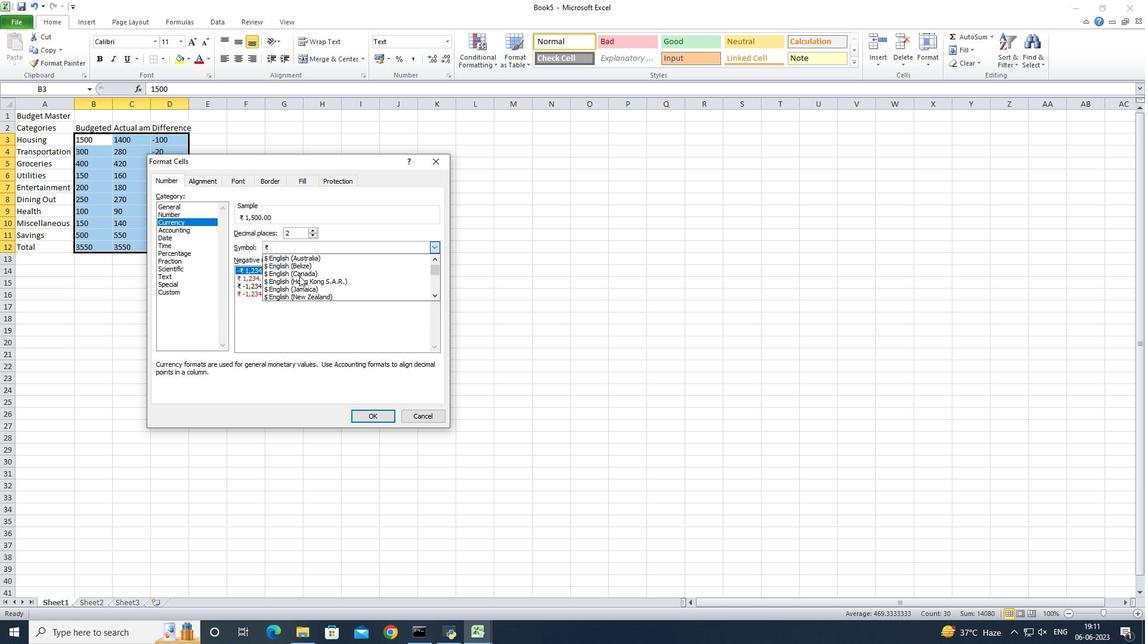 
Action: Mouse scrolled (299, 275) with delta (0, 0)
Screenshot: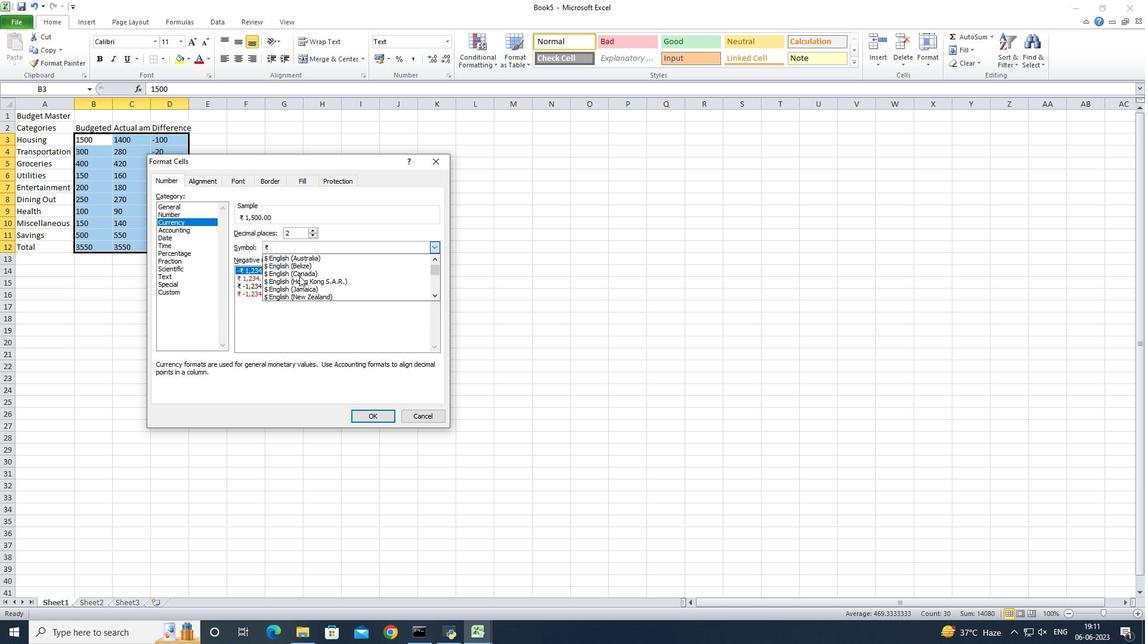 
Action: Mouse scrolled (299, 275) with delta (0, 0)
Screenshot: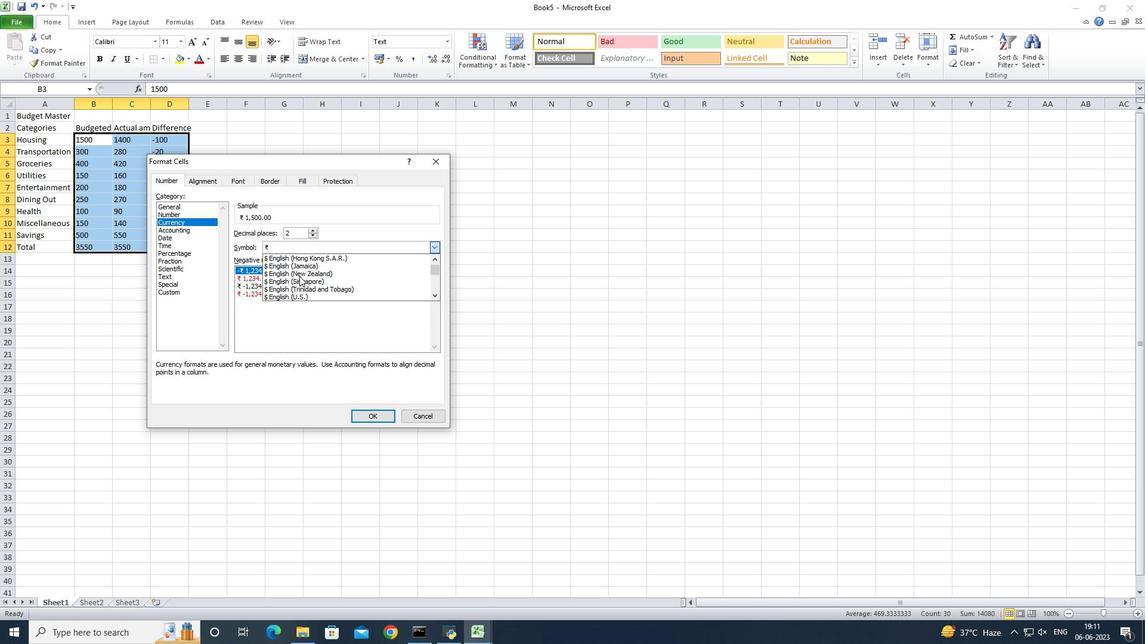 
Action: Mouse scrolled (299, 275) with delta (0, 0)
Screenshot: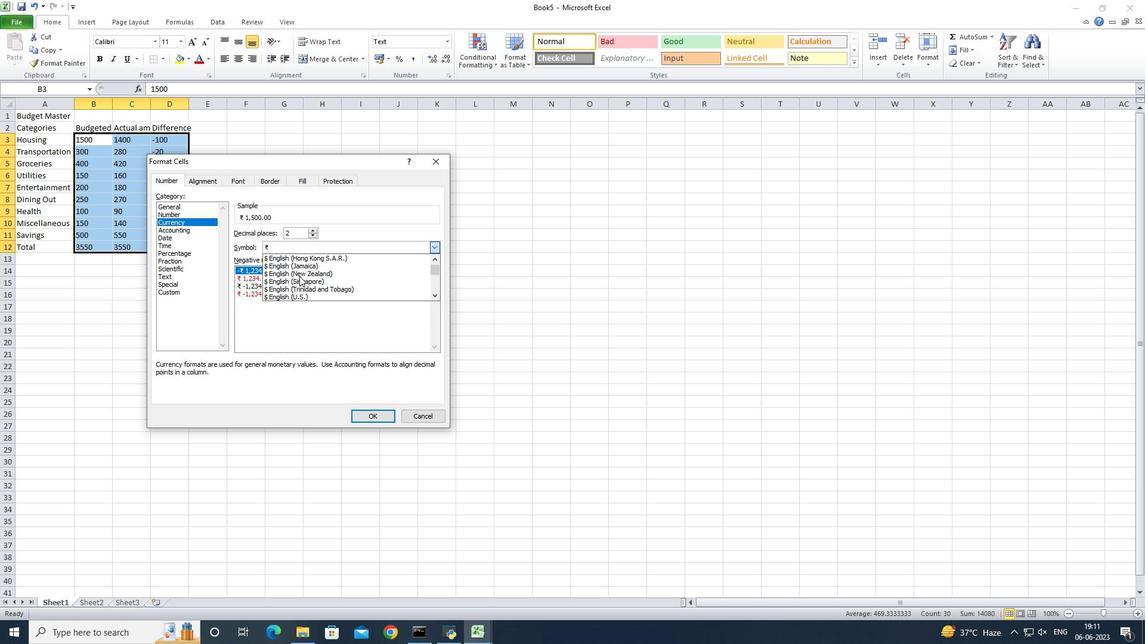 
Action: Mouse moved to (299, 280)
Screenshot: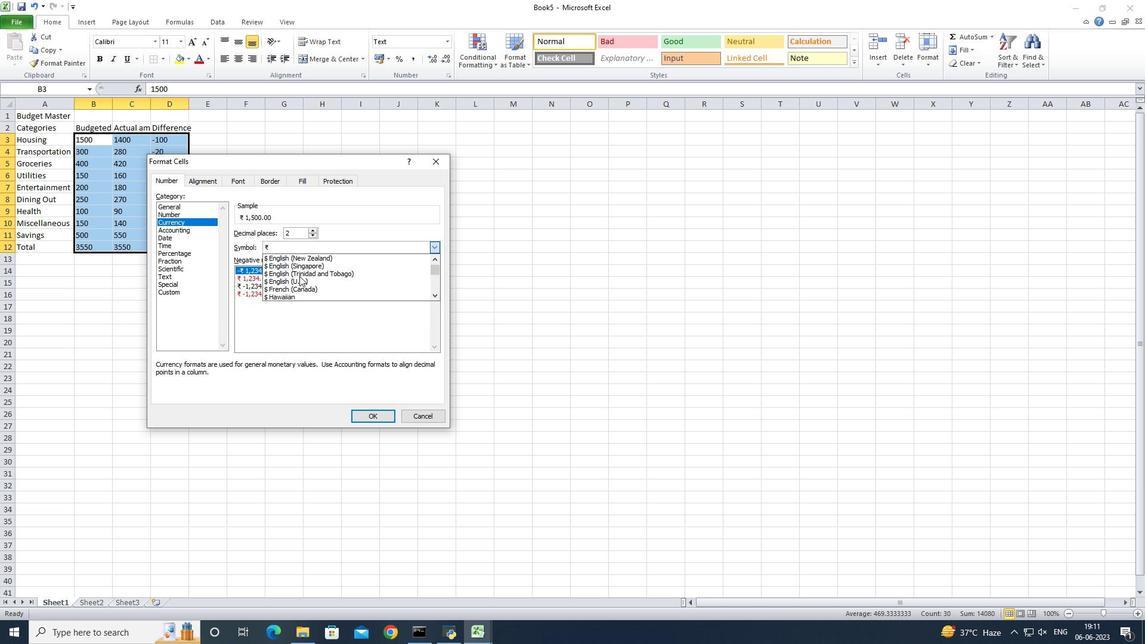 
Action: Mouse pressed left at (299, 280)
Screenshot: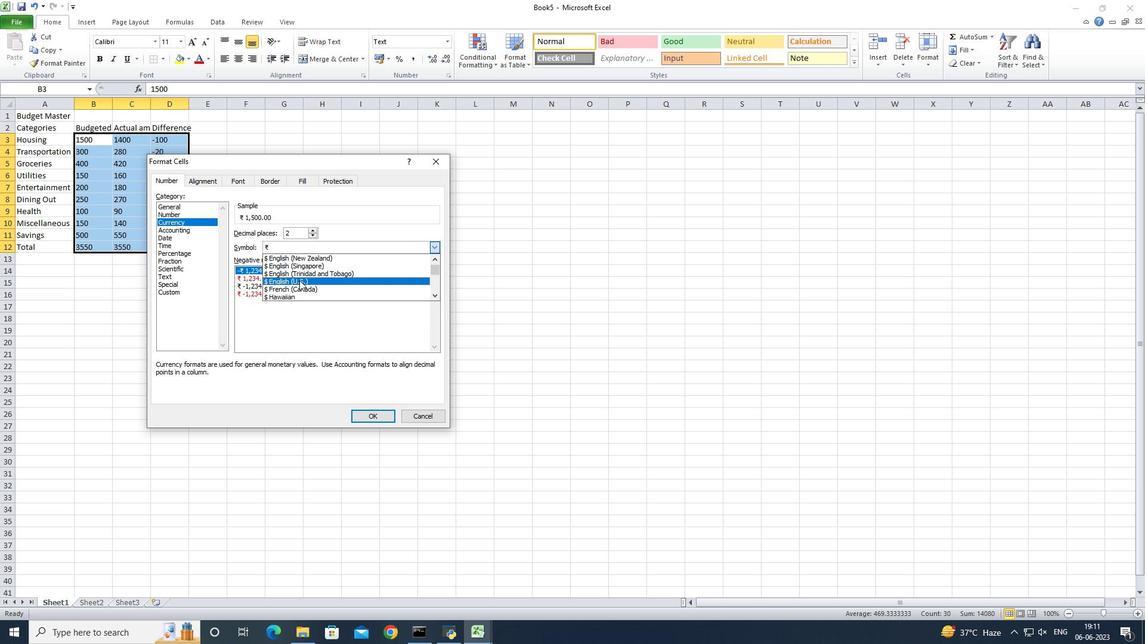 
Action: Mouse moved to (370, 418)
Screenshot: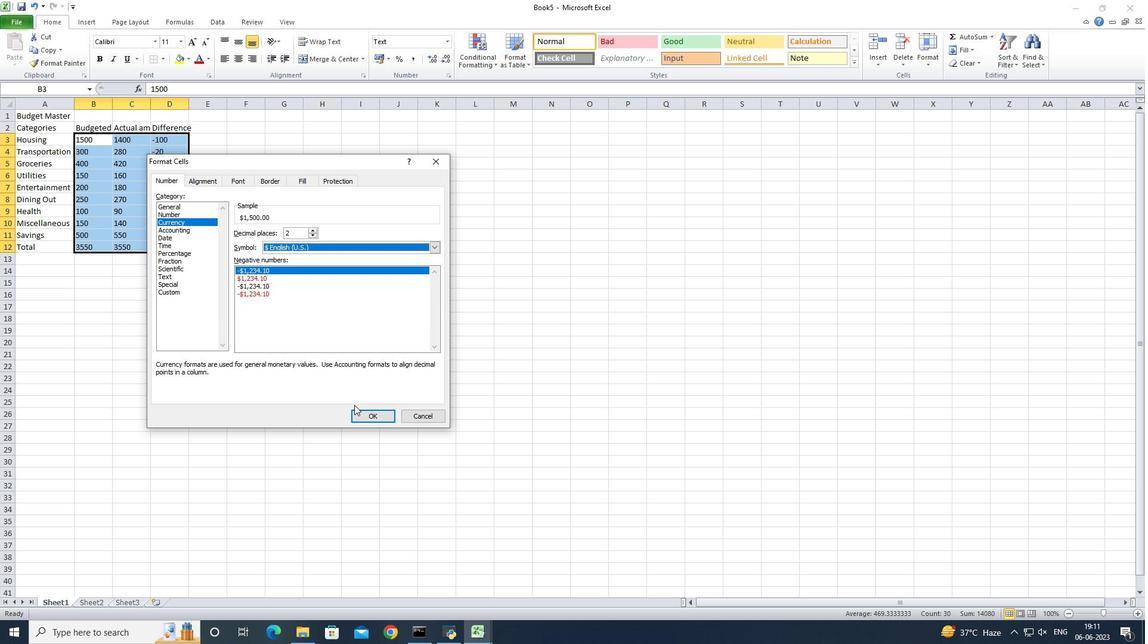 
Action: Mouse pressed left at (370, 418)
Screenshot: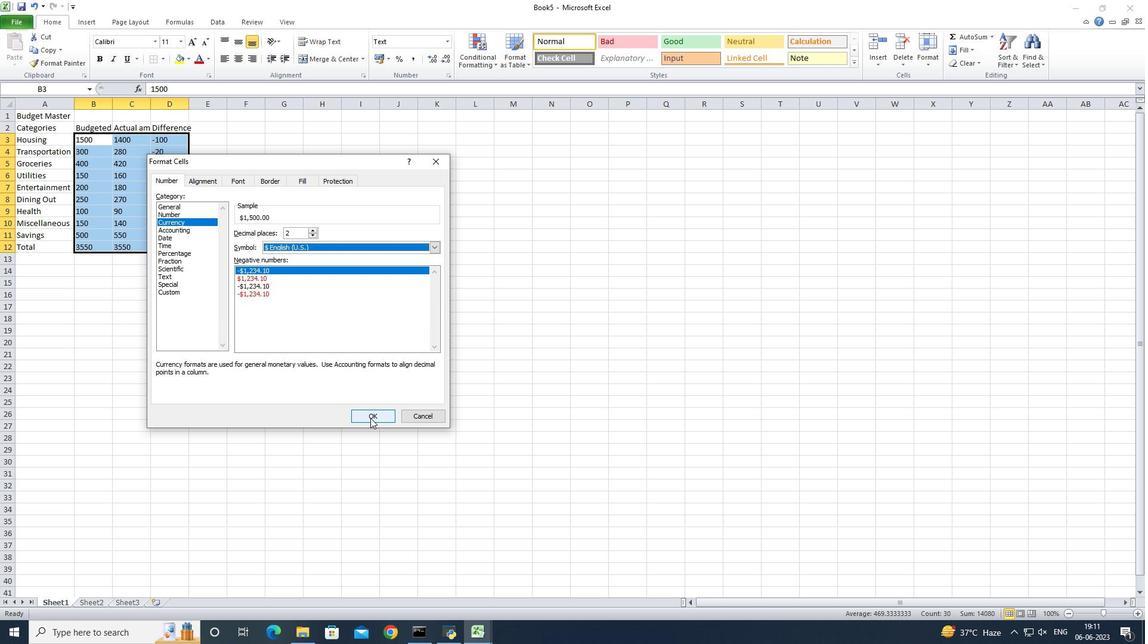 
Action: Mouse moved to (114, 103)
Screenshot: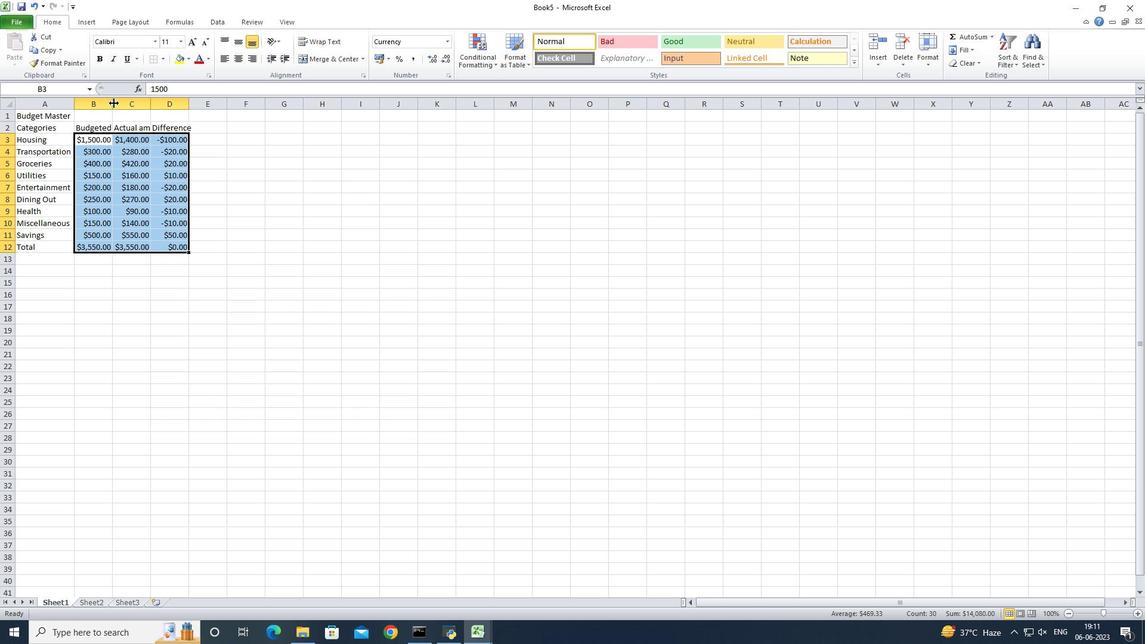 
Action: Mouse pressed left at (114, 103)
Screenshot: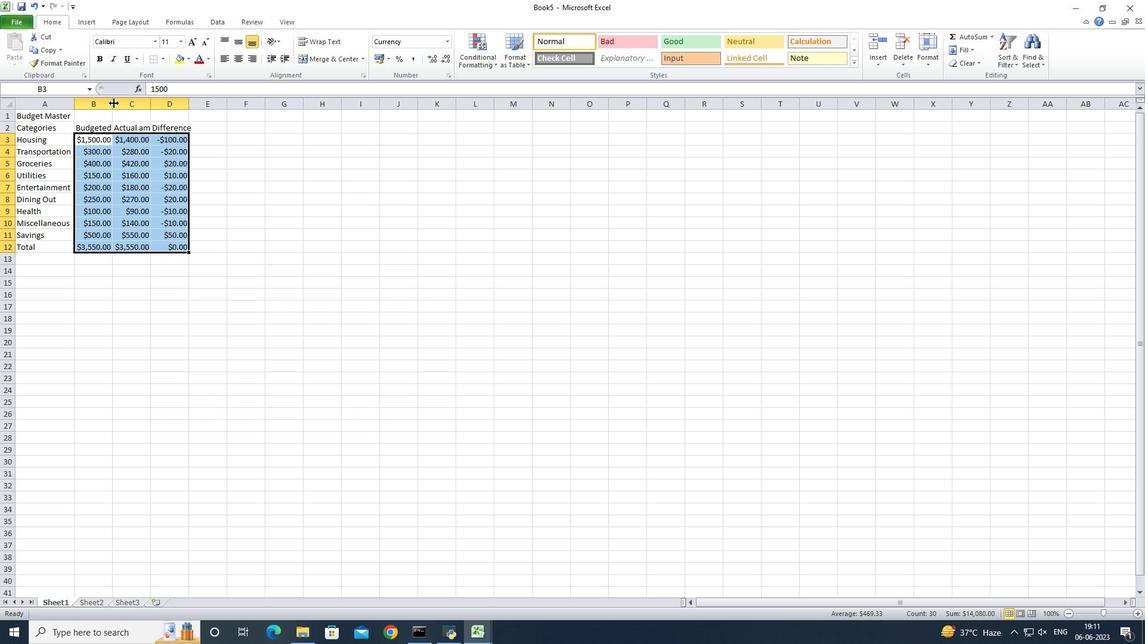
Action: Mouse pressed left at (114, 103)
Screenshot: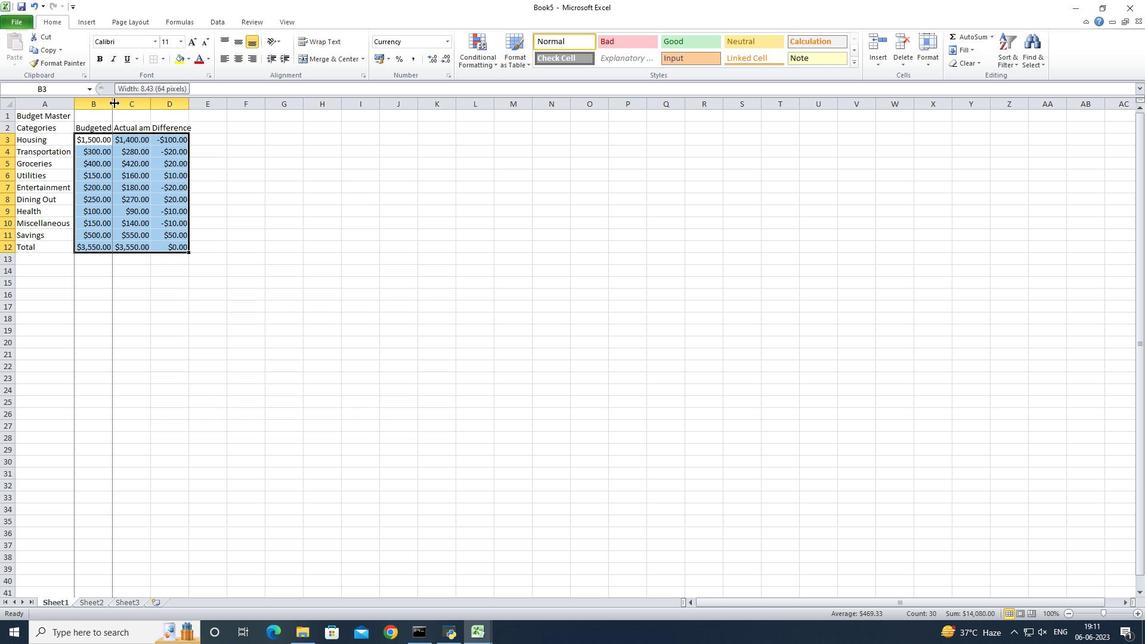 
Action: Mouse moved to (182, 102)
Screenshot: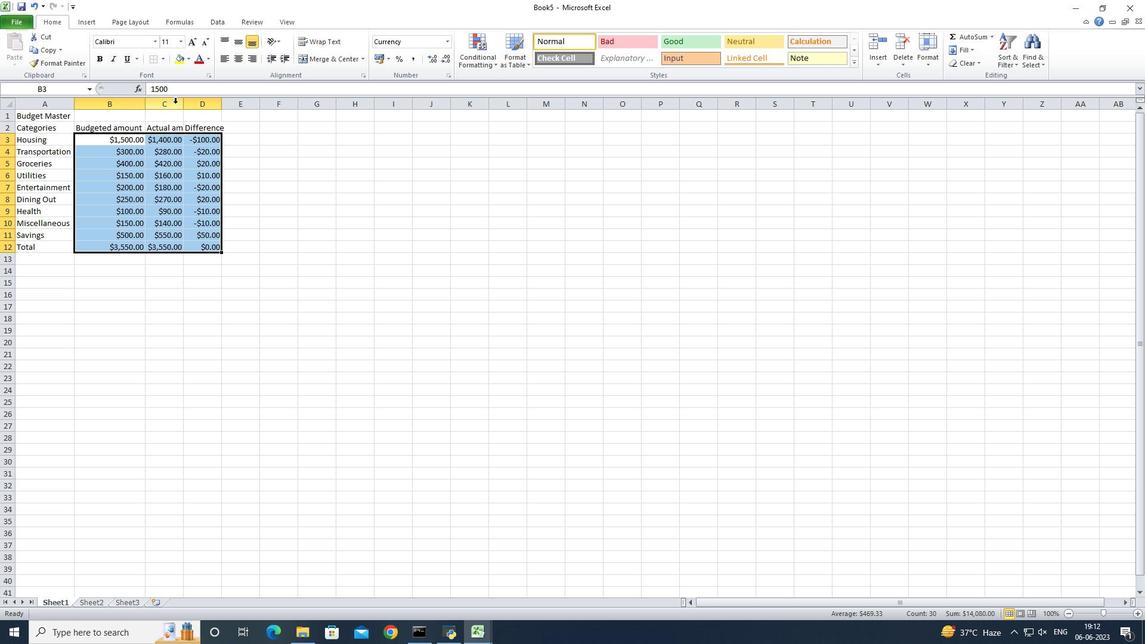 
Action: Mouse pressed left at (182, 102)
Screenshot: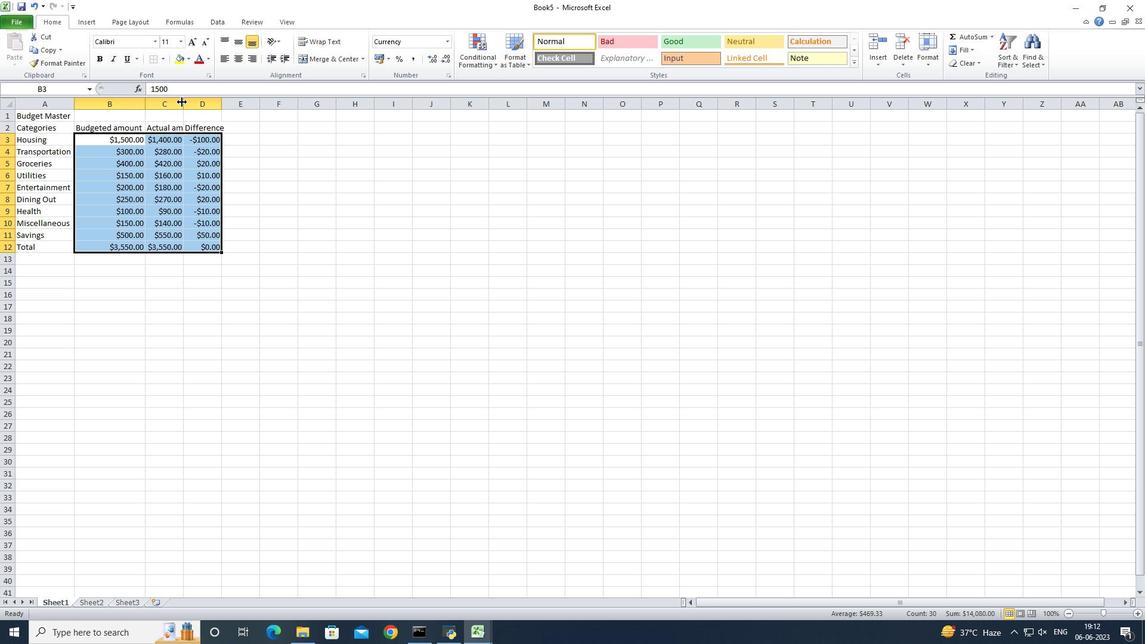 
Action: Mouse pressed left at (182, 102)
Screenshot: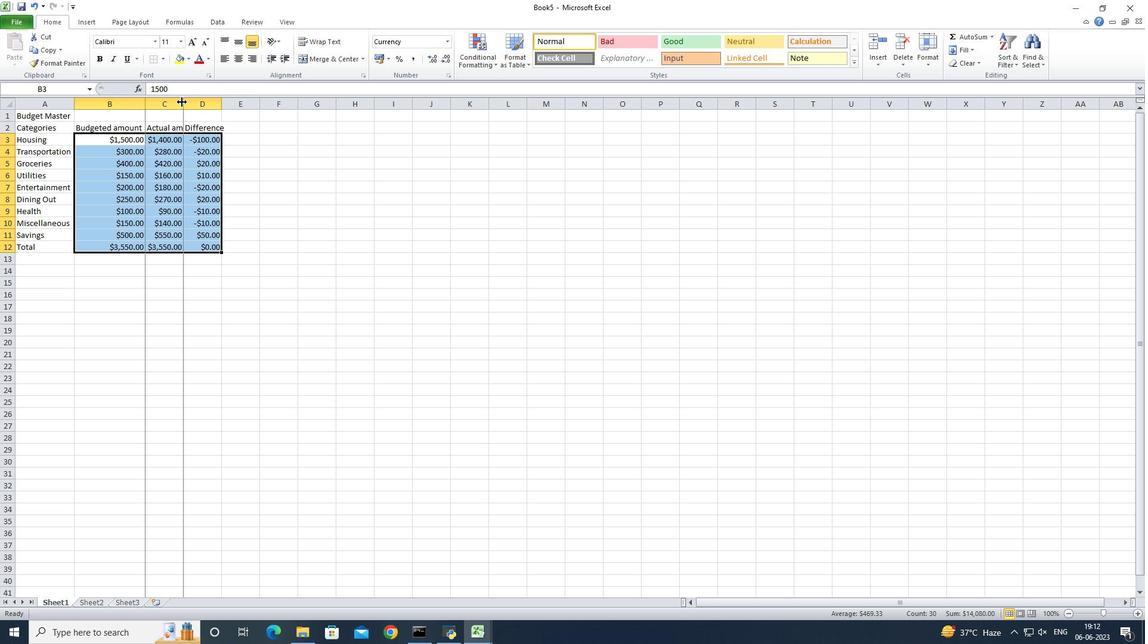 
Action: Mouse moved to (243, 100)
Screenshot: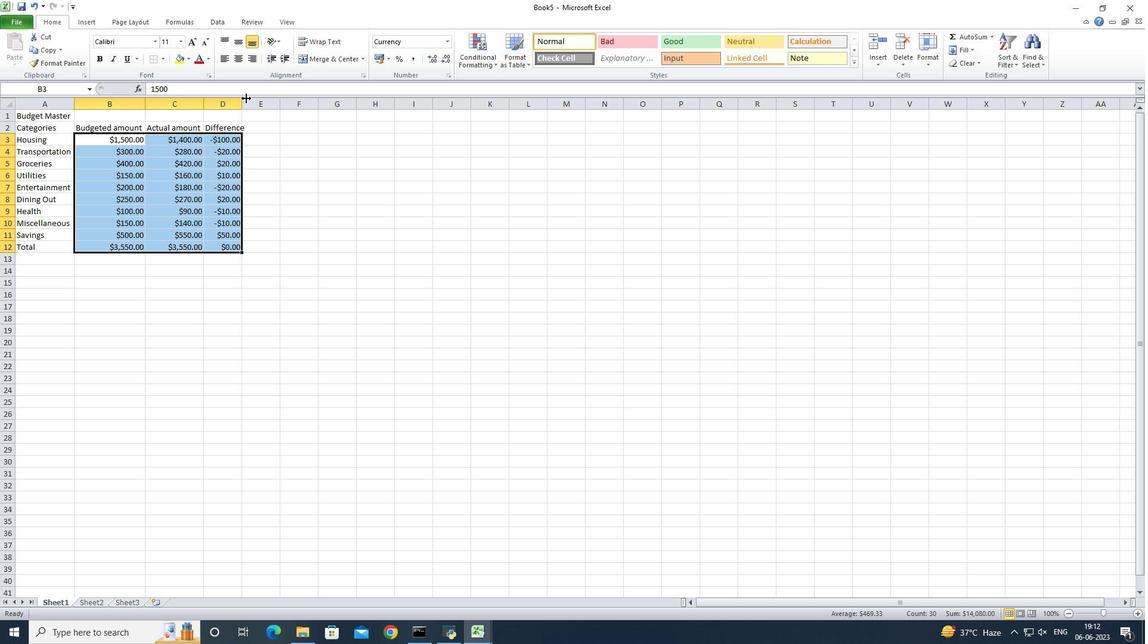 
Action: Mouse pressed left at (243, 100)
Screenshot: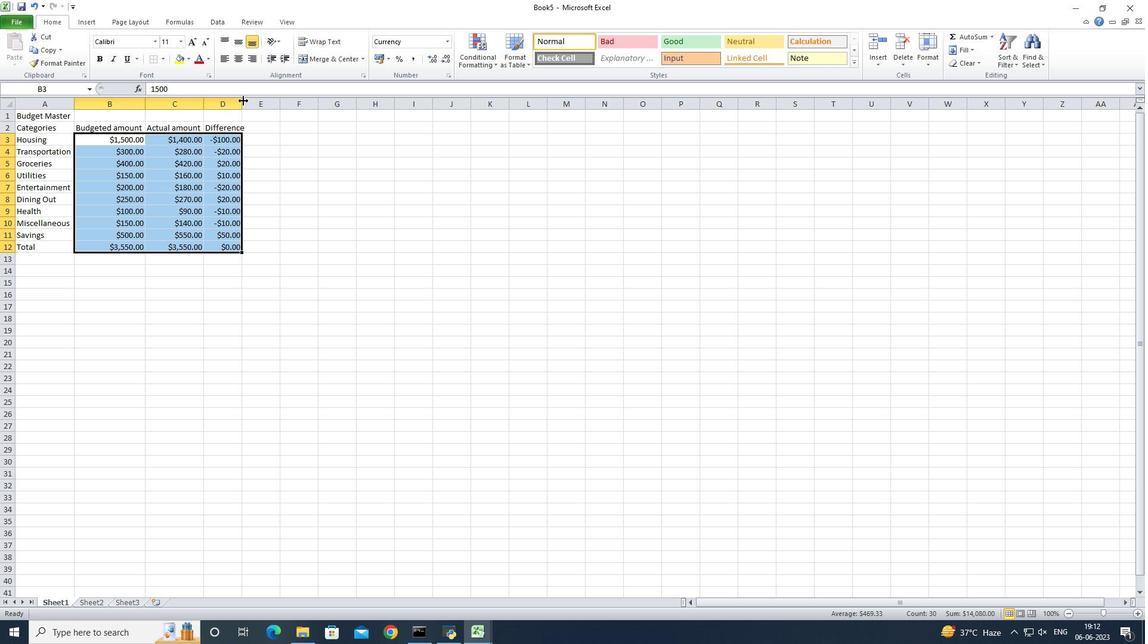 
Action: Mouse pressed left at (243, 100)
Screenshot: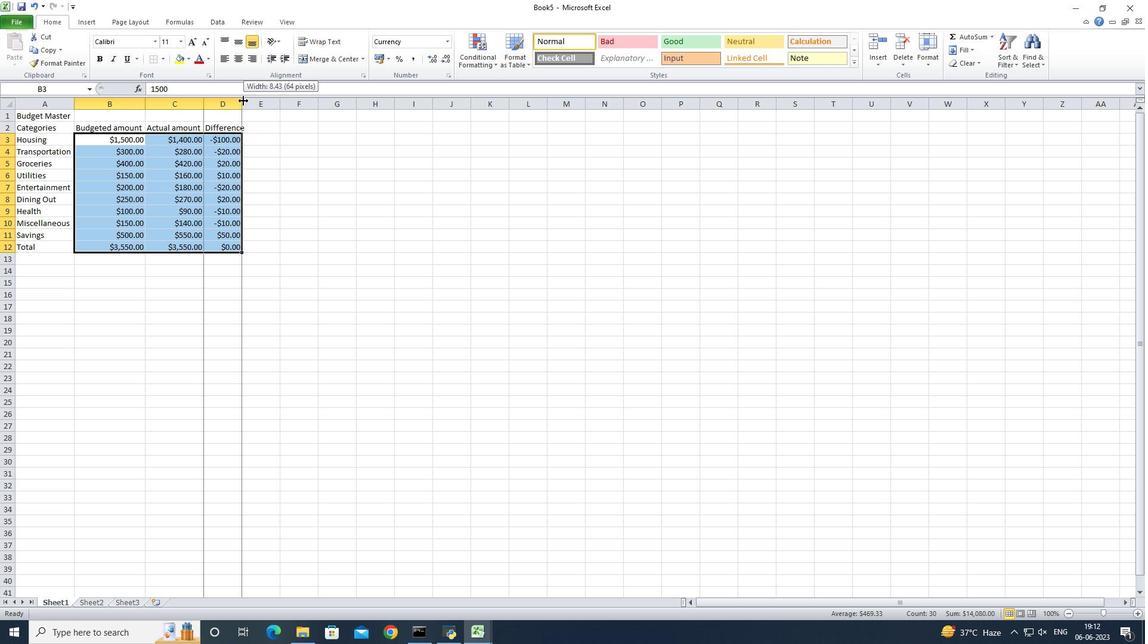 
Action: Mouse moved to (234, 231)
Screenshot: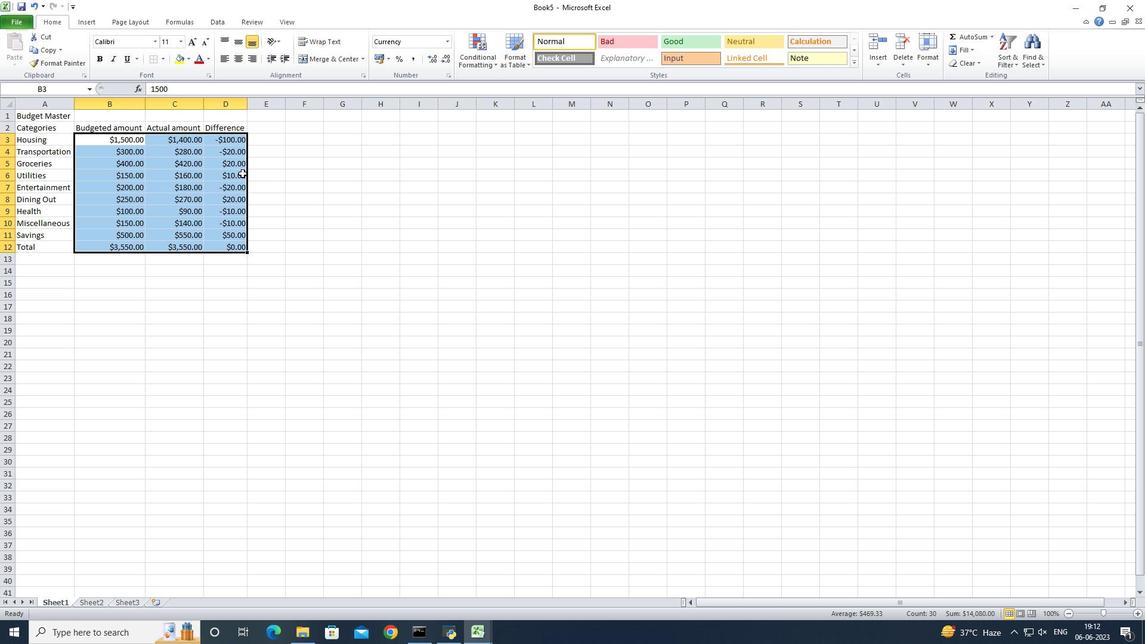 
Action: Key pressed ctrl+S<Key.shift>Fin<Key.shift>Dashboard<Key.space>logbook<Key.enter>
Screenshot: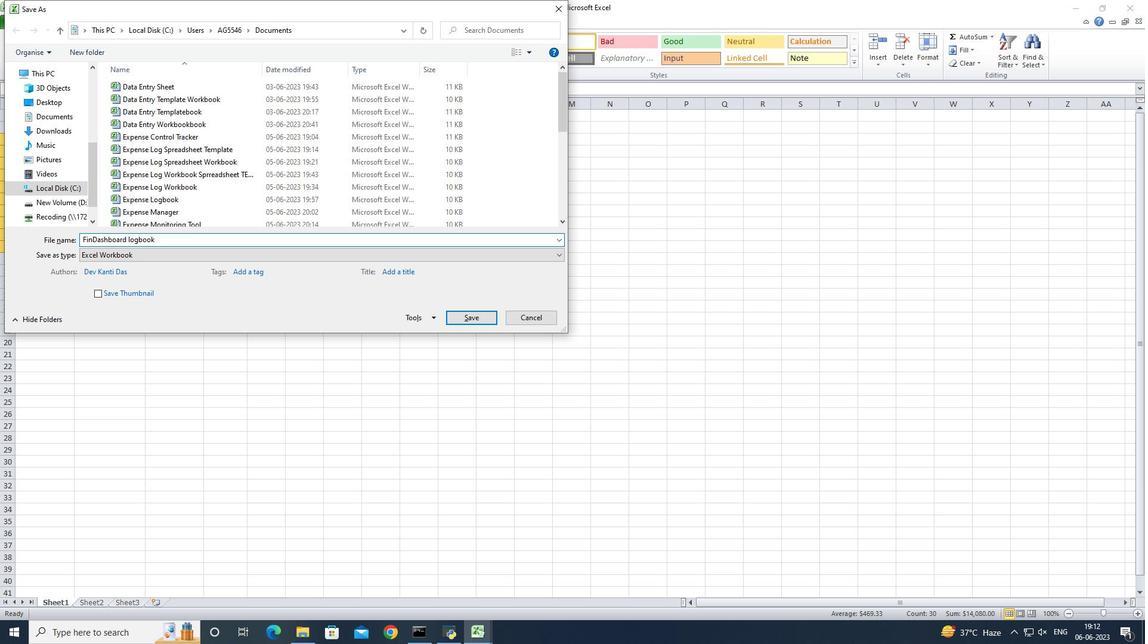 
Action: Mouse moved to (117, 202)
Screenshot: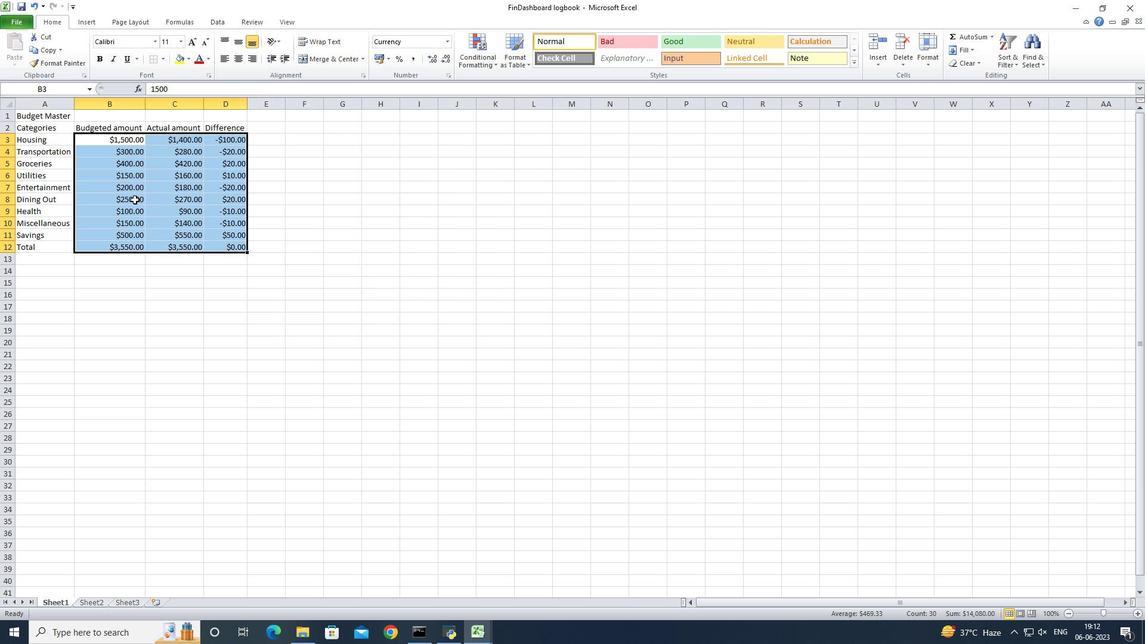
